 Task: Search one way flight ticket for 1 adult, 1 child, 1 infant in seat in premium economy from Flint: Bishop International Airport to Raleigh: Raleigh-durham International Airport on 8-5-2023. Choice of flights is JetBlue. Number of bags: 2 checked bags. Price is upto 81000. Outbound departure time preference is 16:15.
Action: Mouse moved to (312, 288)
Screenshot: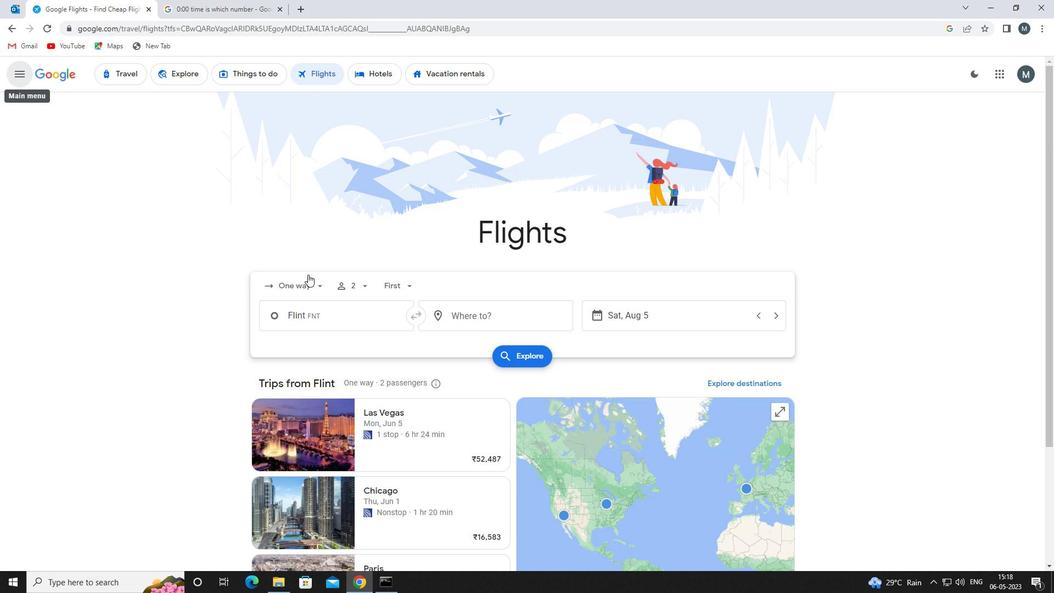 
Action: Mouse pressed left at (312, 288)
Screenshot: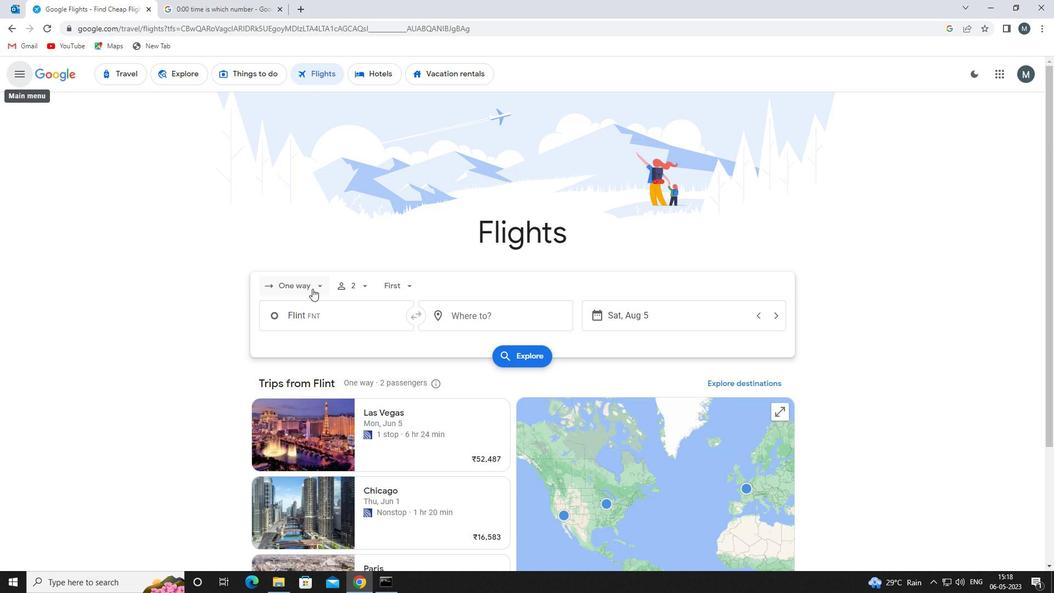 
Action: Mouse moved to (325, 336)
Screenshot: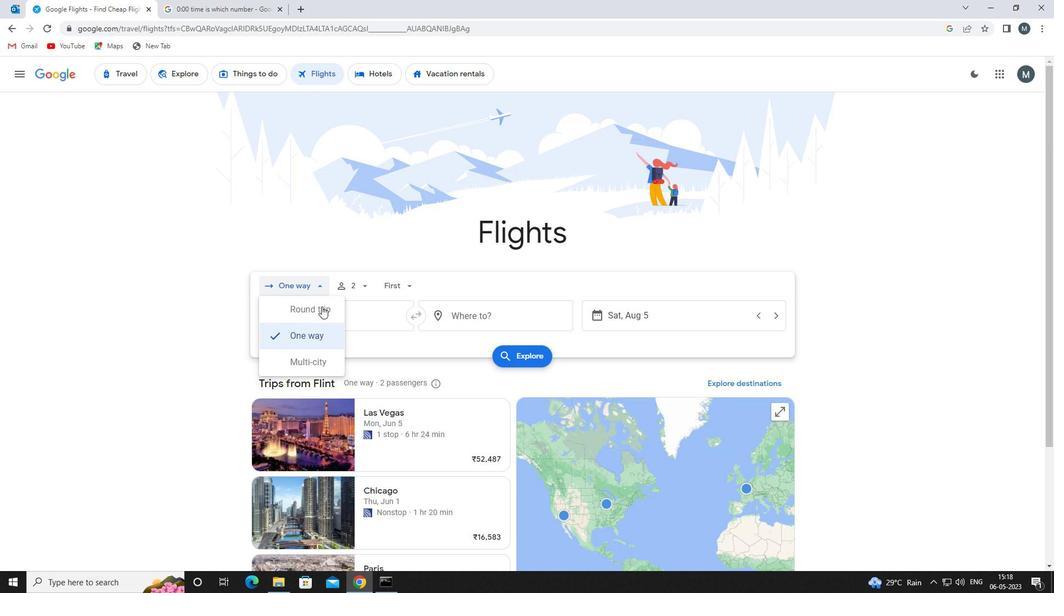
Action: Mouse pressed left at (325, 336)
Screenshot: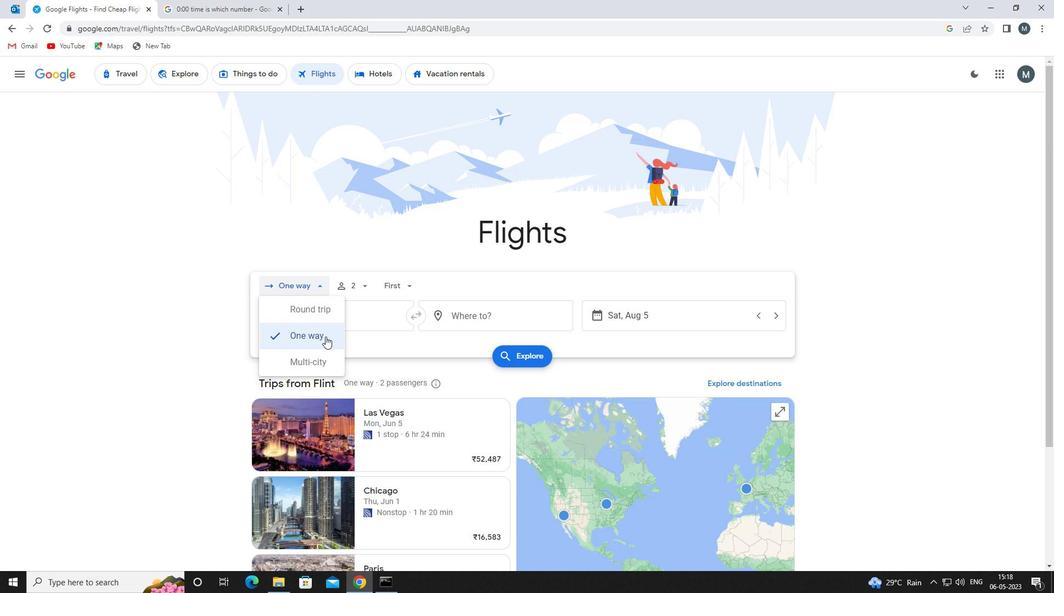 
Action: Mouse moved to (353, 286)
Screenshot: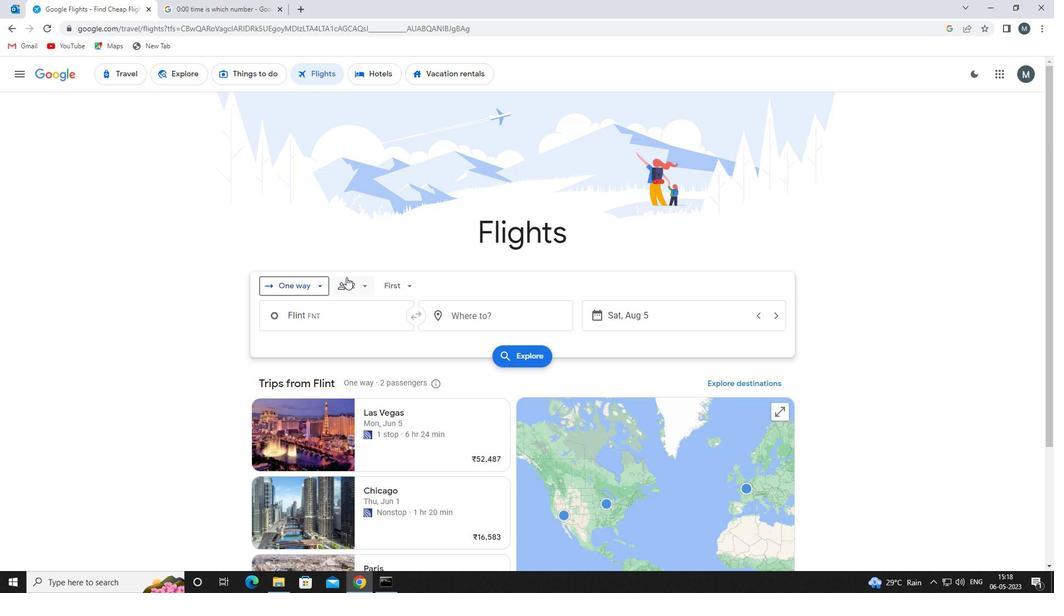 
Action: Mouse pressed left at (353, 286)
Screenshot: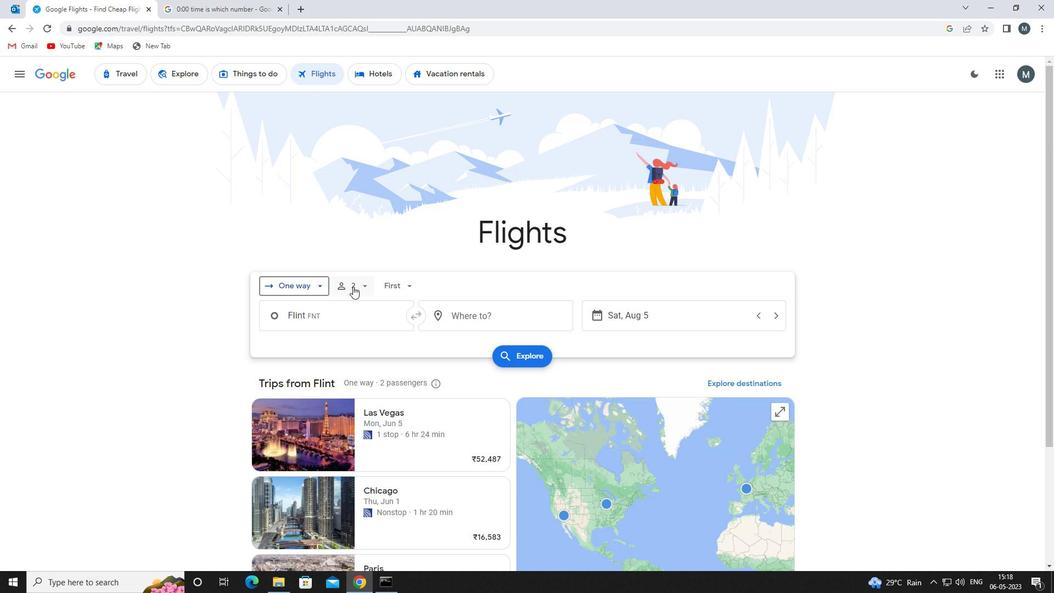 
Action: Mouse moved to (447, 343)
Screenshot: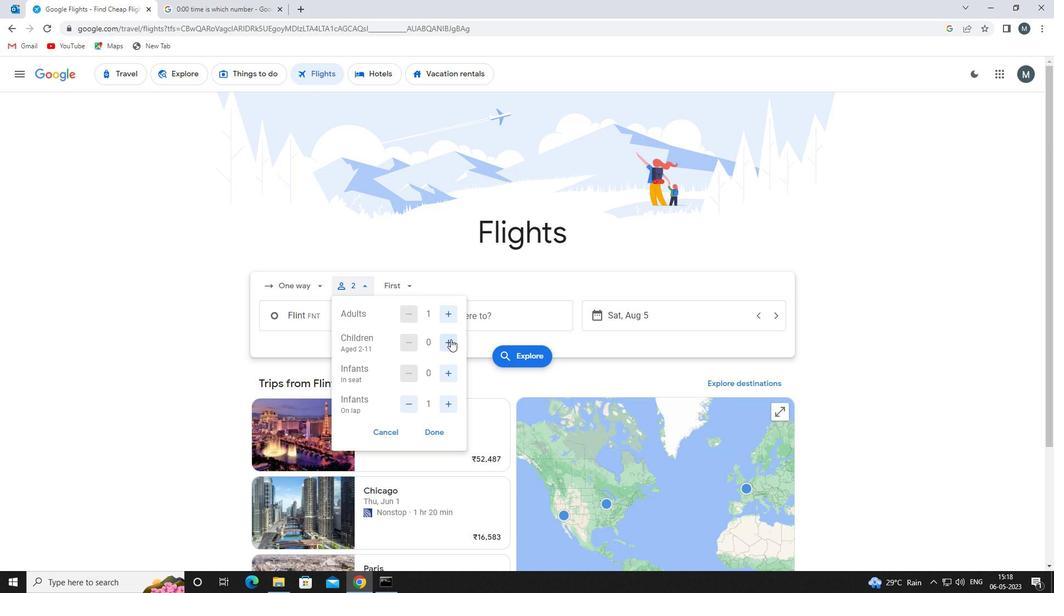 
Action: Mouse pressed left at (447, 343)
Screenshot: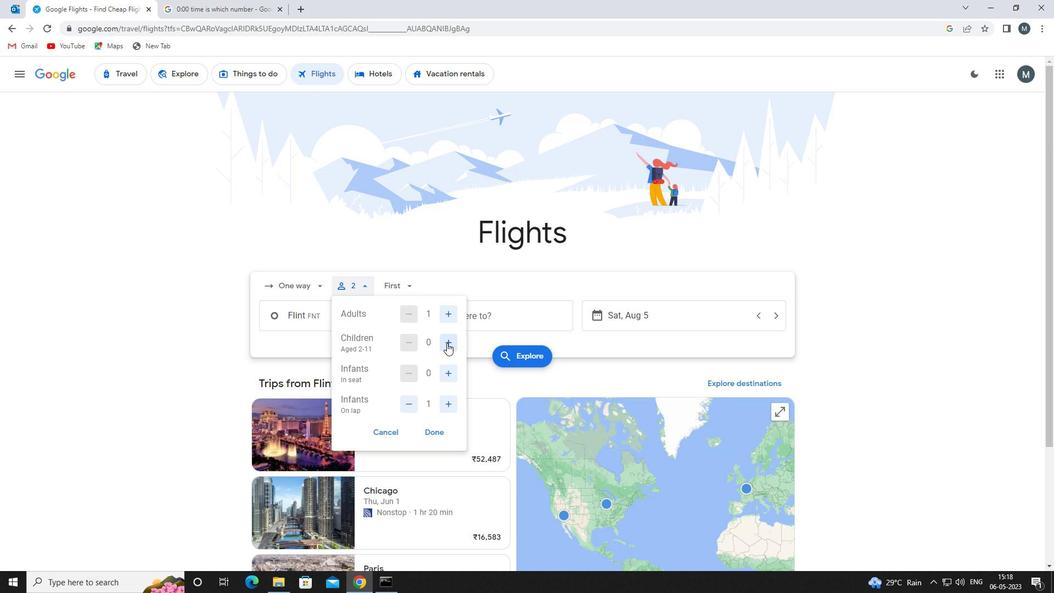 
Action: Mouse moved to (451, 371)
Screenshot: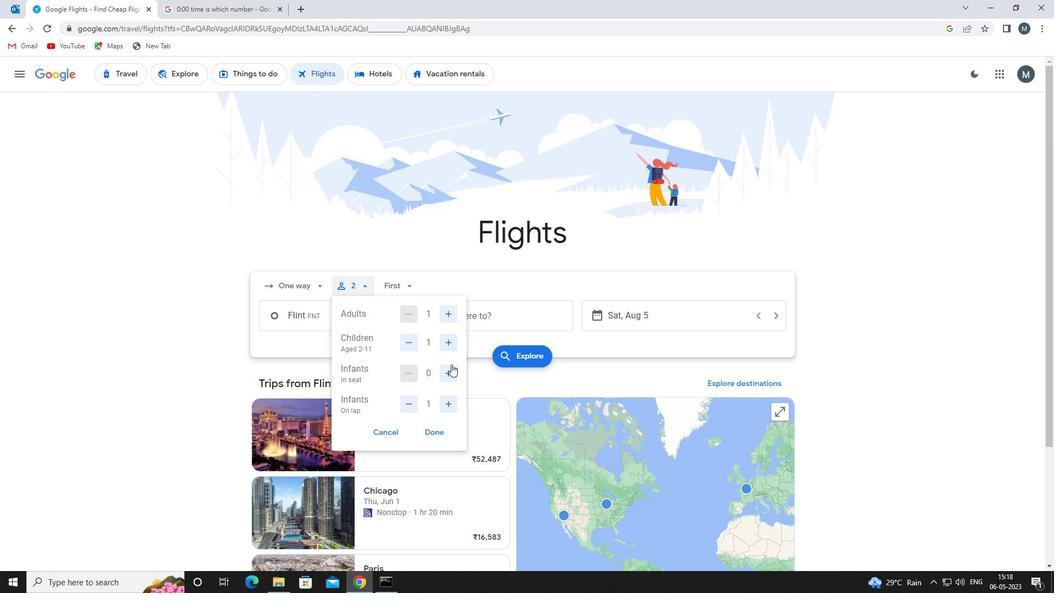 
Action: Mouse pressed left at (451, 371)
Screenshot: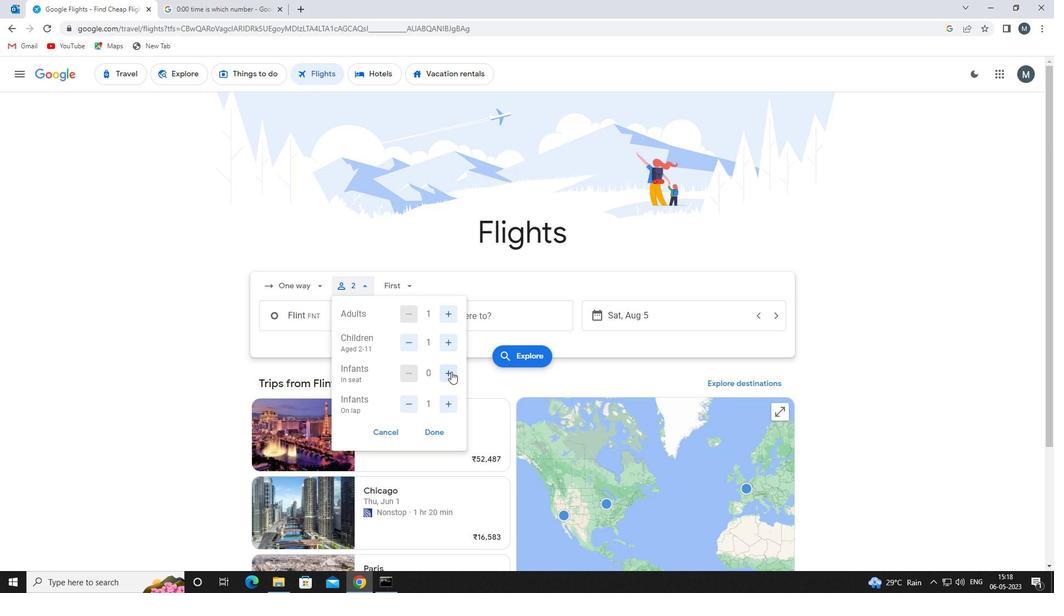 
Action: Mouse moved to (414, 403)
Screenshot: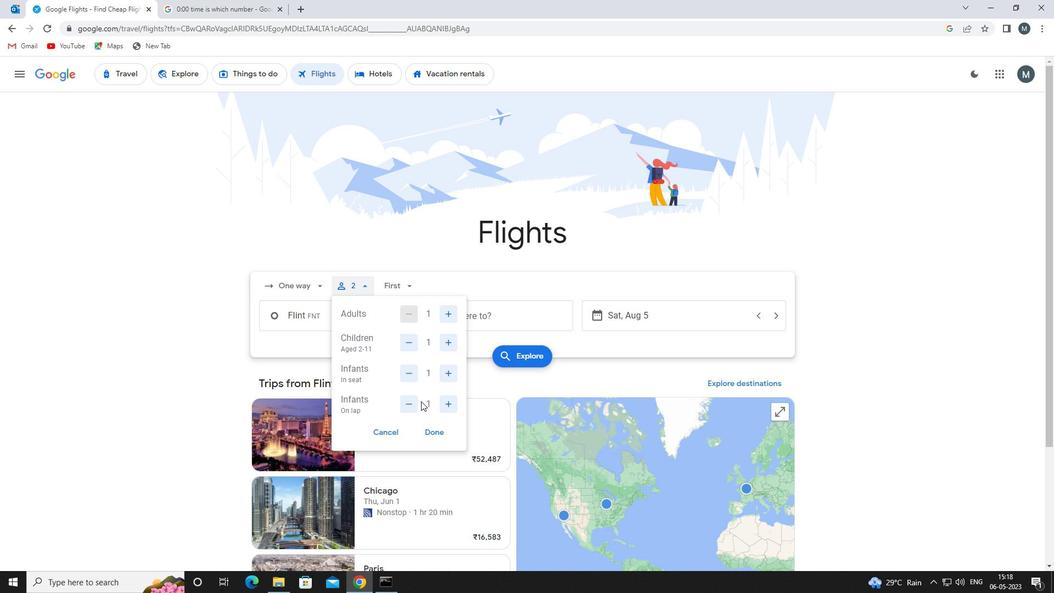
Action: Mouse pressed left at (414, 403)
Screenshot: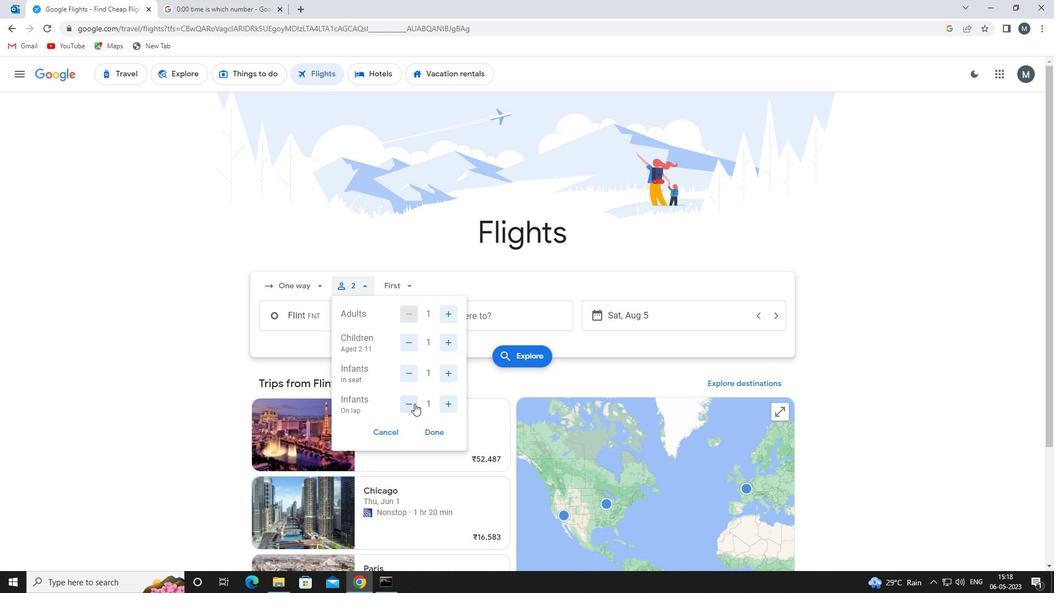 
Action: Mouse moved to (412, 406)
Screenshot: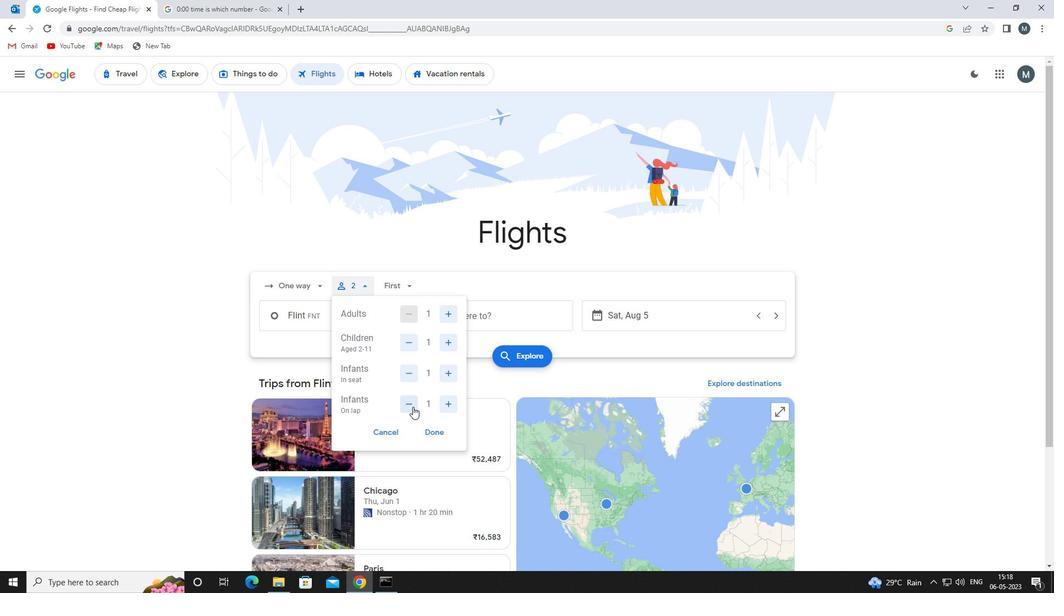 
Action: Mouse pressed left at (412, 406)
Screenshot: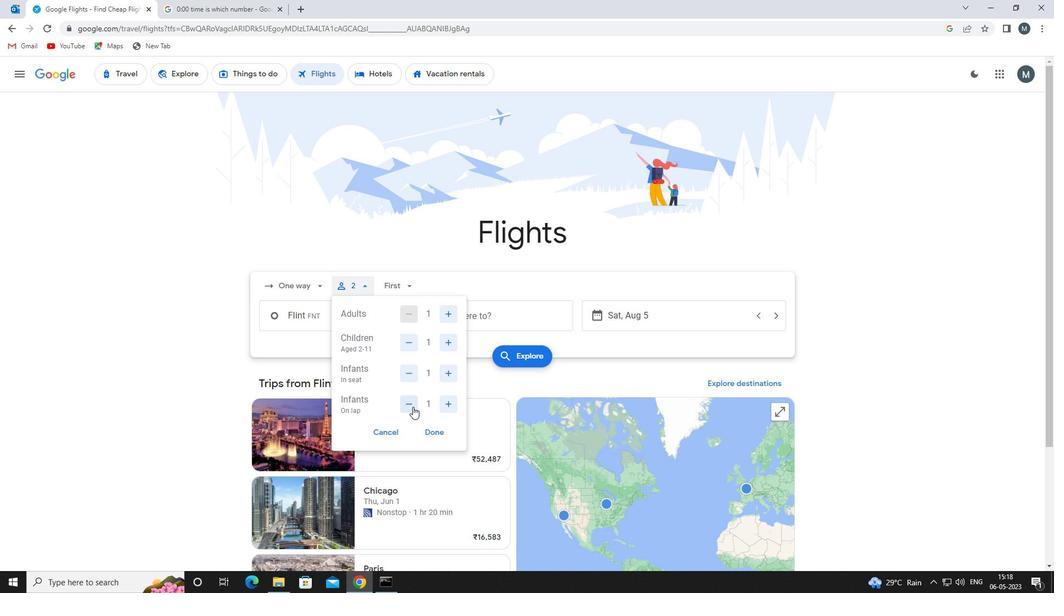 
Action: Mouse moved to (435, 426)
Screenshot: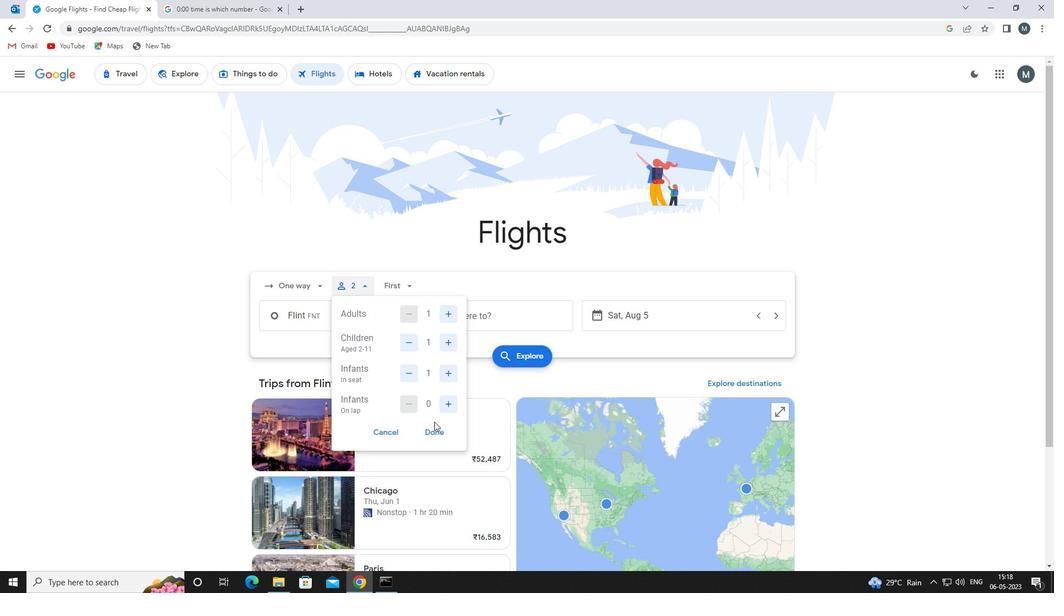 
Action: Mouse pressed left at (435, 426)
Screenshot: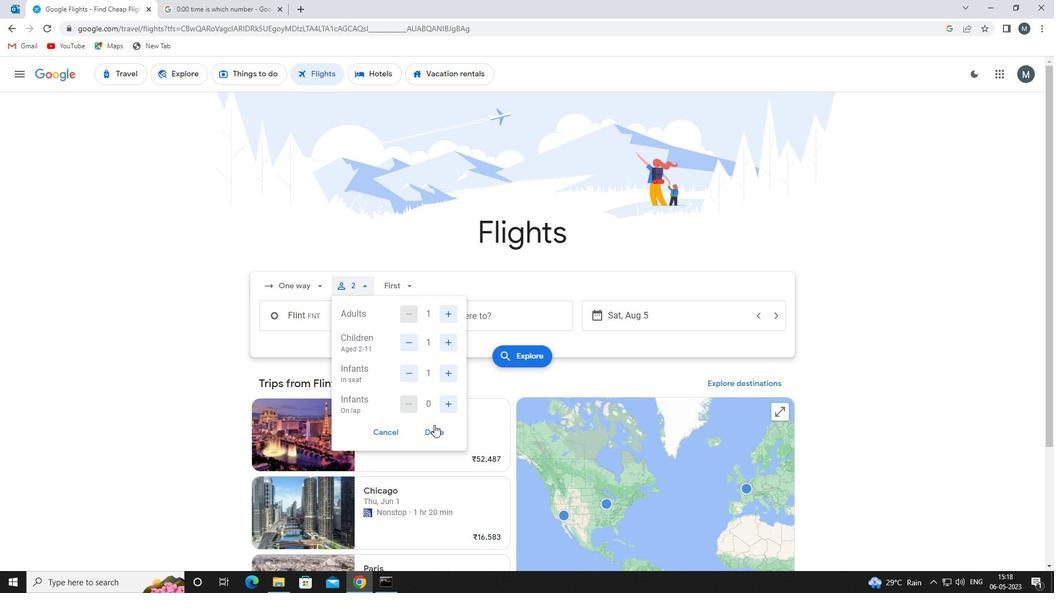 
Action: Mouse moved to (409, 288)
Screenshot: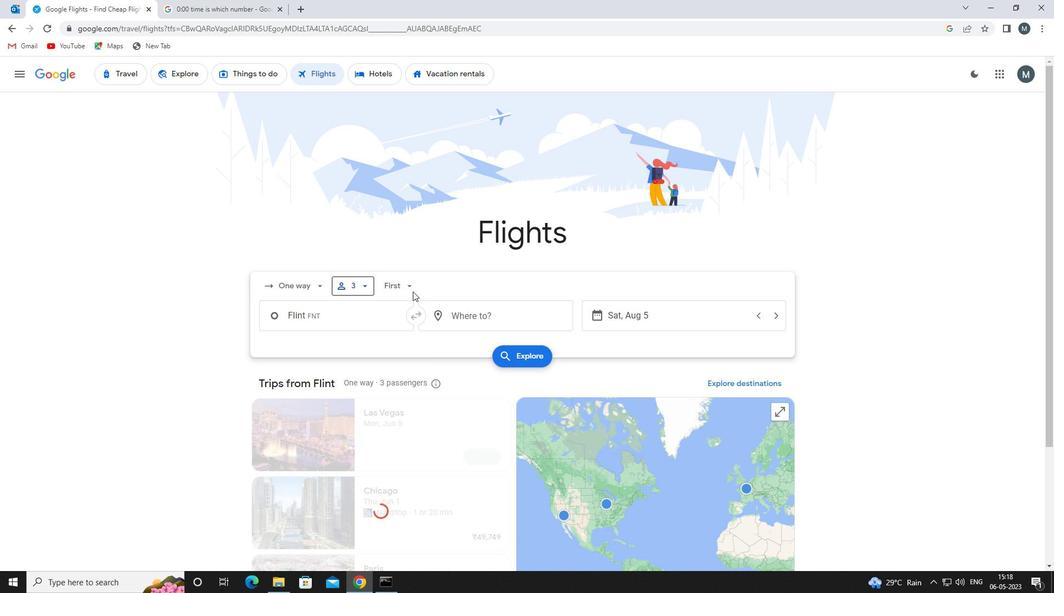 
Action: Mouse pressed left at (409, 288)
Screenshot: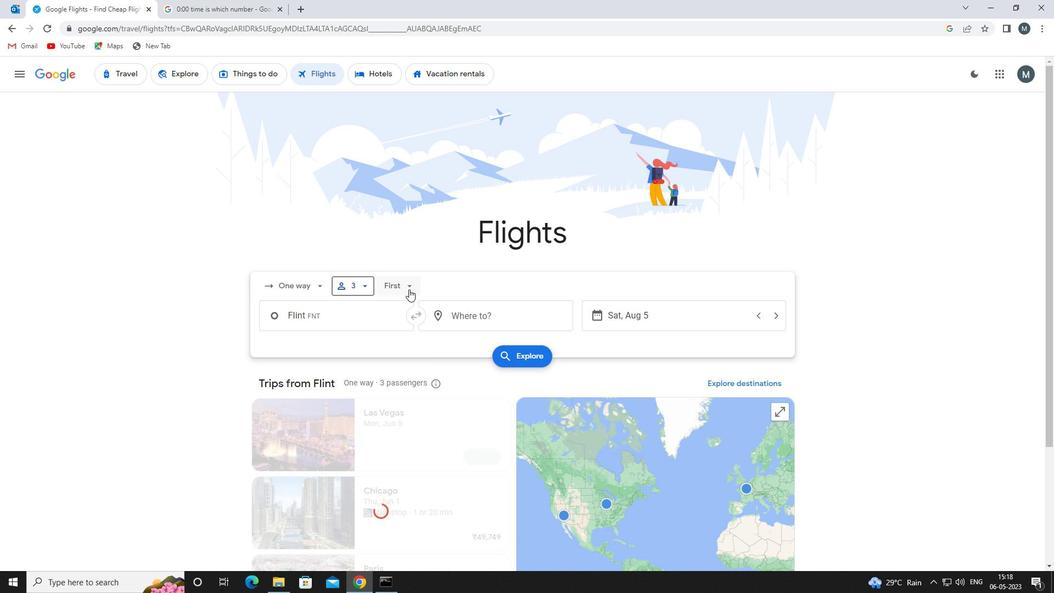 
Action: Mouse moved to (432, 335)
Screenshot: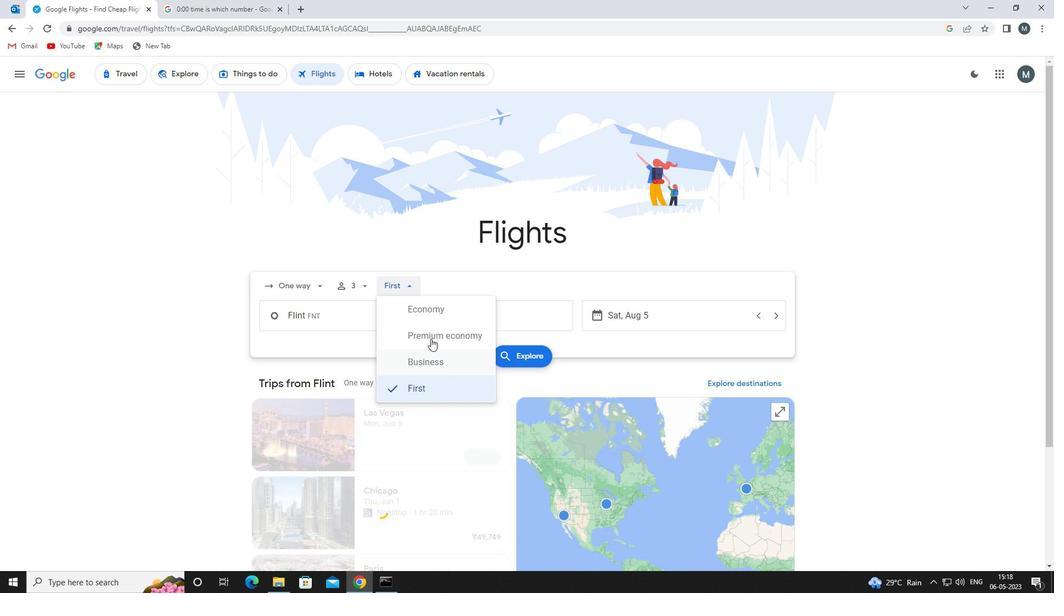 
Action: Mouse pressed left at (432, 335)
Screenshot: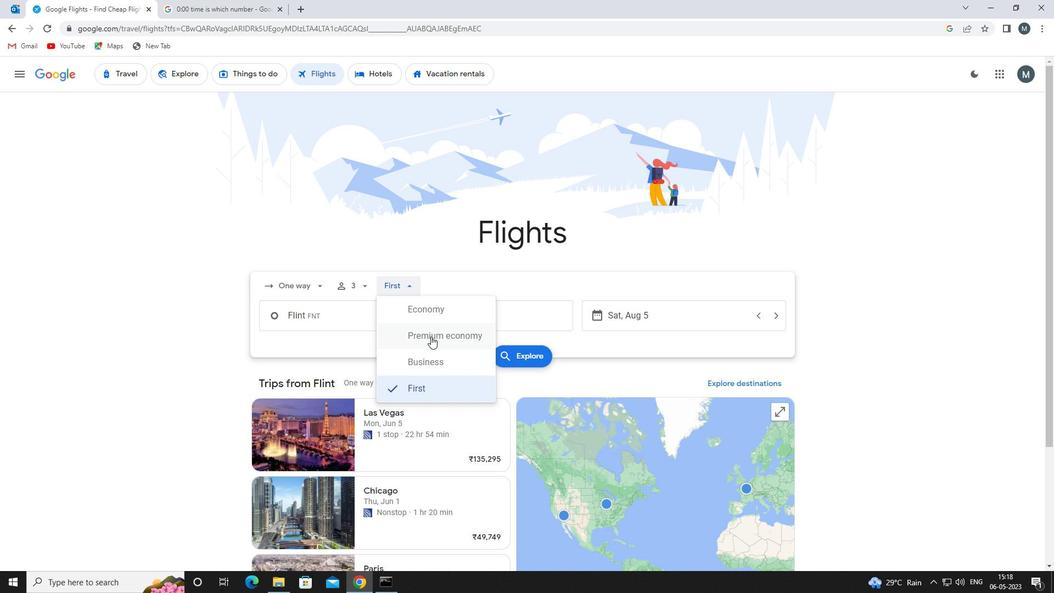 
Action: Mouse moved to (370, 322)
Screenshot: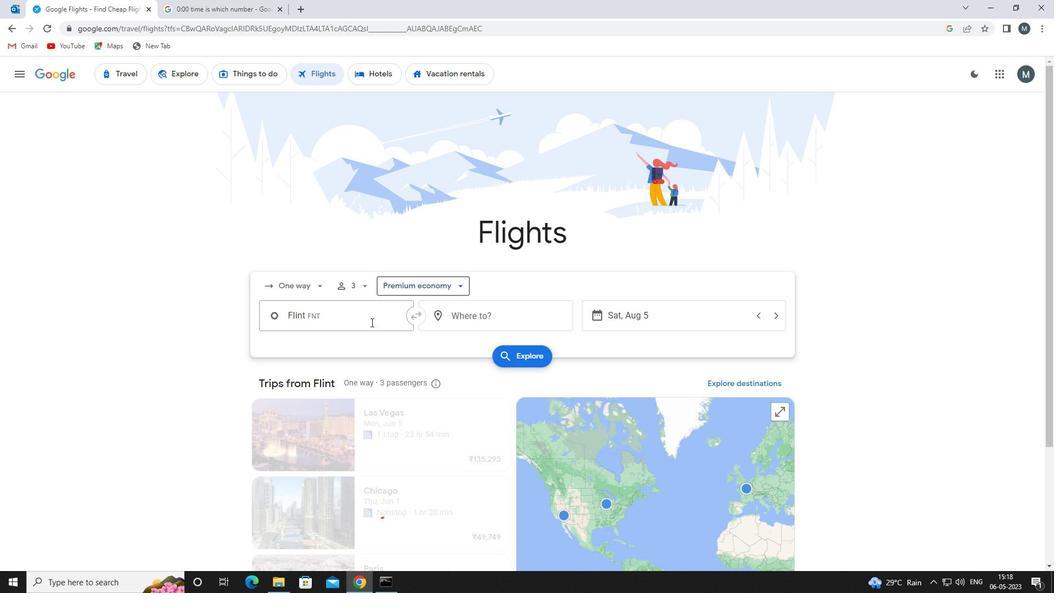 
Action: Mouse pressed left at (370, 322)
Screenshot: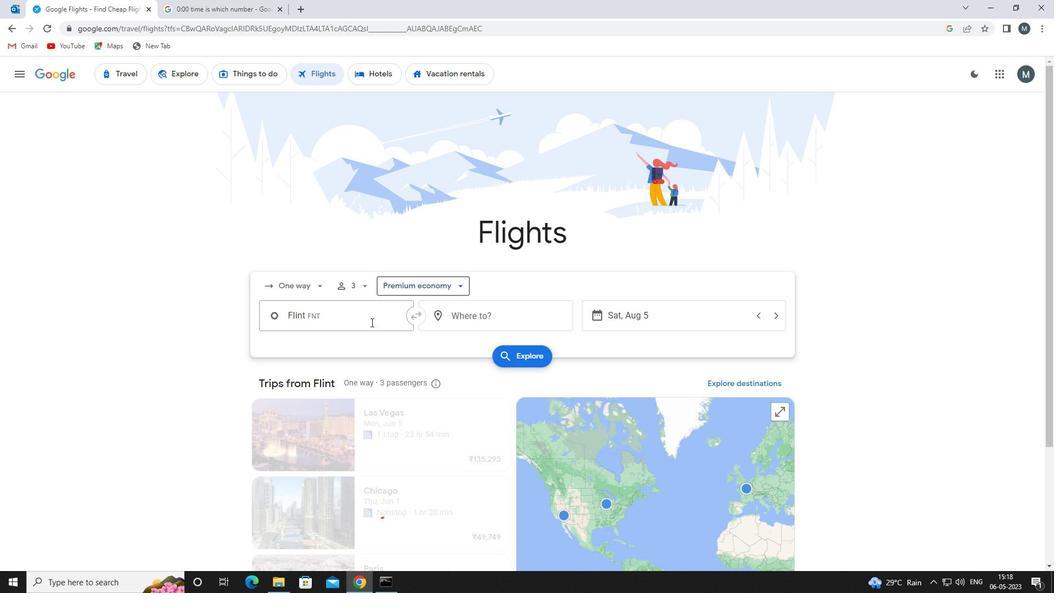 
Action: Mouse moved to (367, 321)
Screenshot: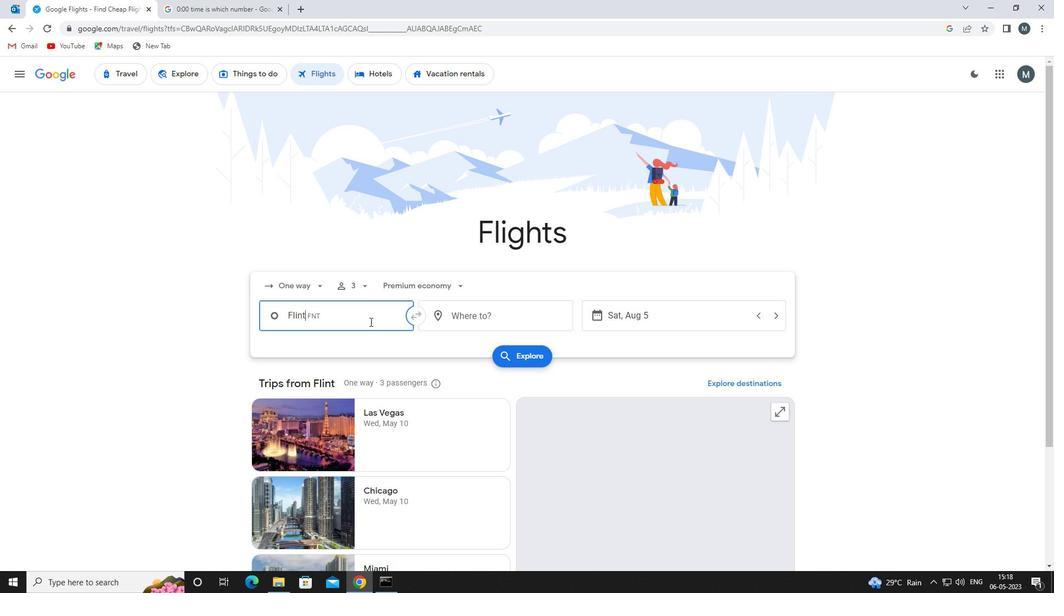 
Action: Key pressed bishop<Key.space>i
Screenshot: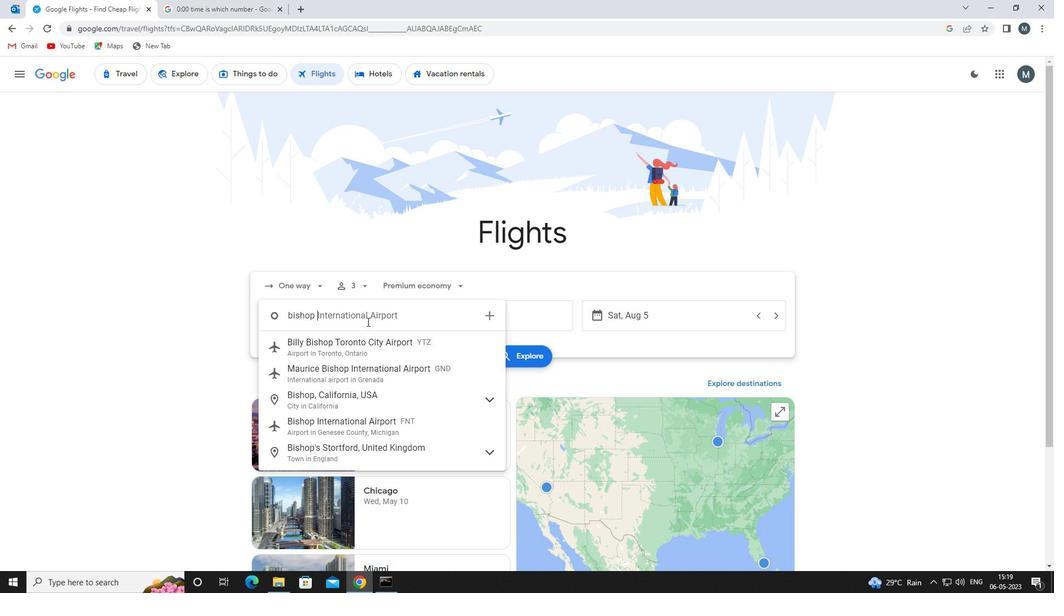 
Action: Mouse moved to (349, 371)
Screenshot: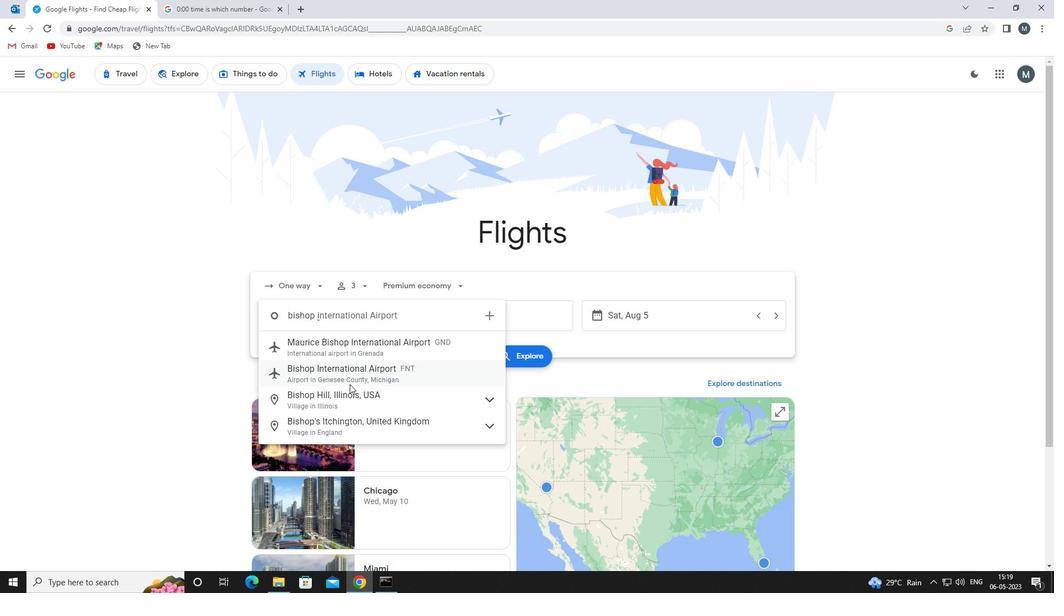 
Action: Mouse pressed left at (349, 371)
Screenshot: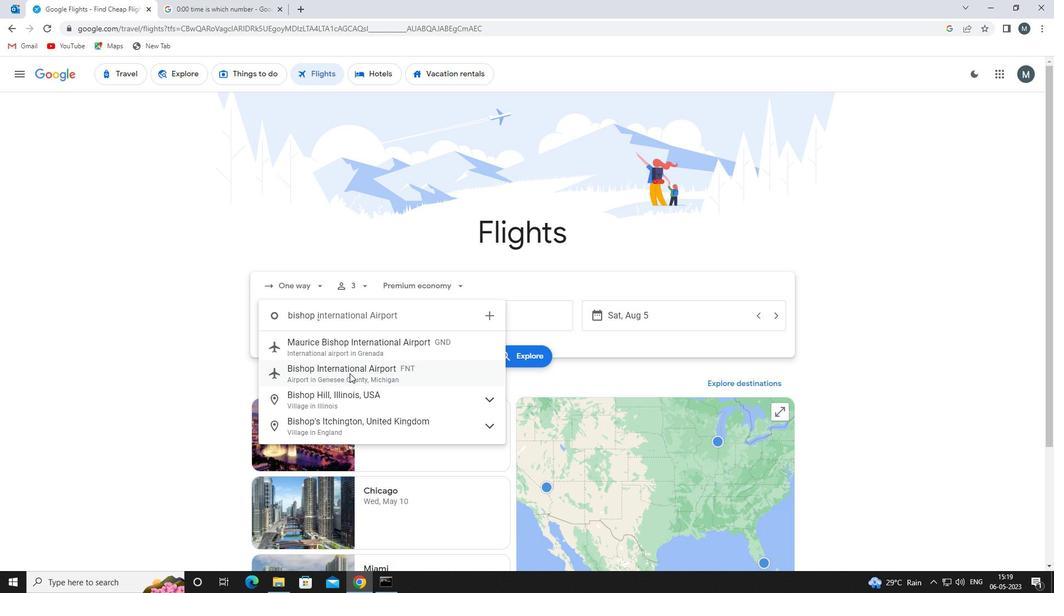 
Action: Mouse moved to (451, 318)
Screenshot: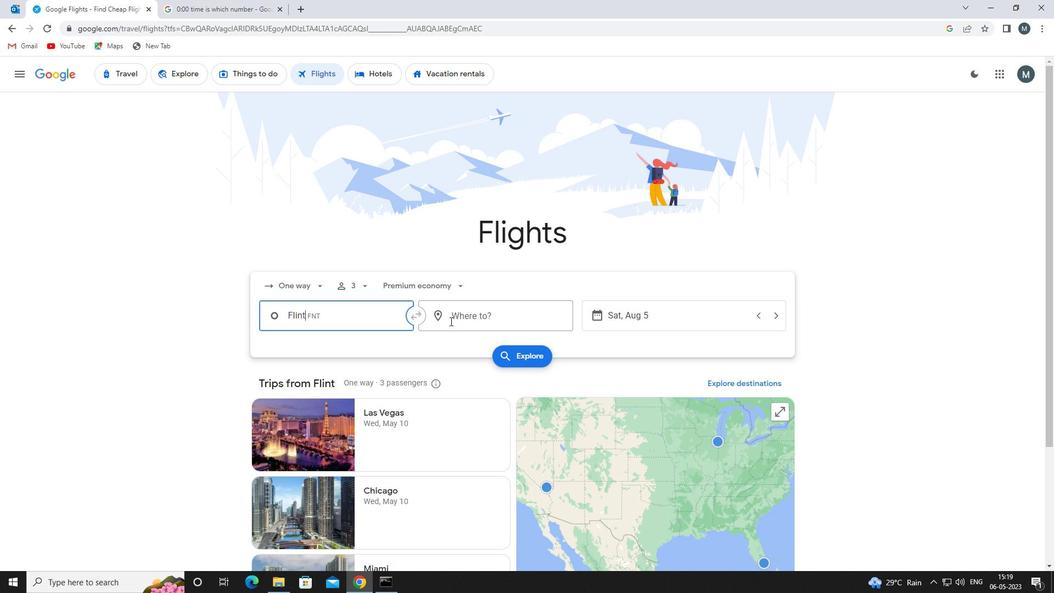 
Action: Mouse pressed left at (451, 318)
Screenshot: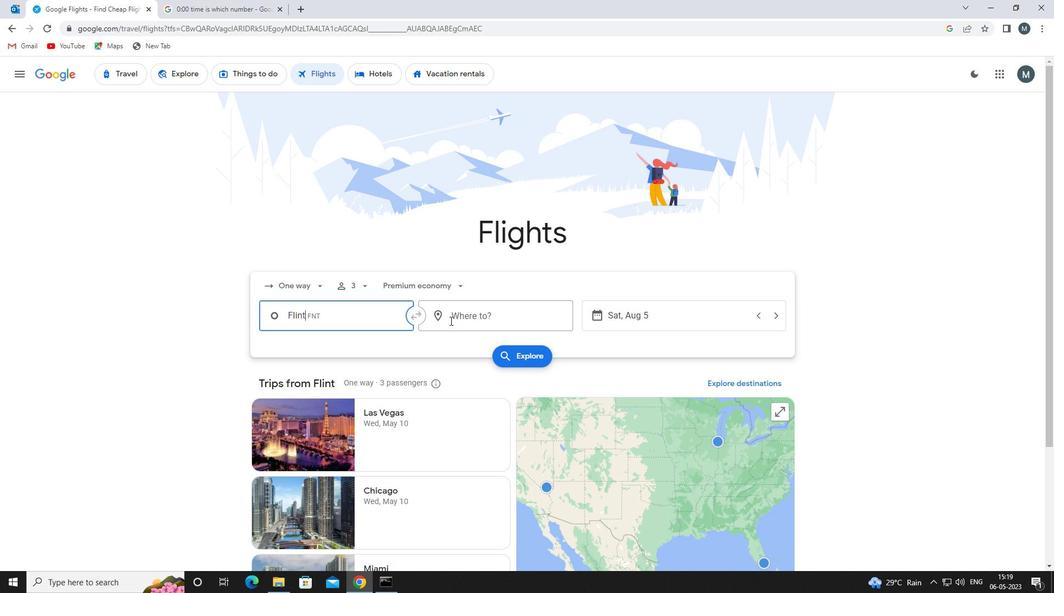 
Action: Mouse moved to (449, 316)
Screenshot: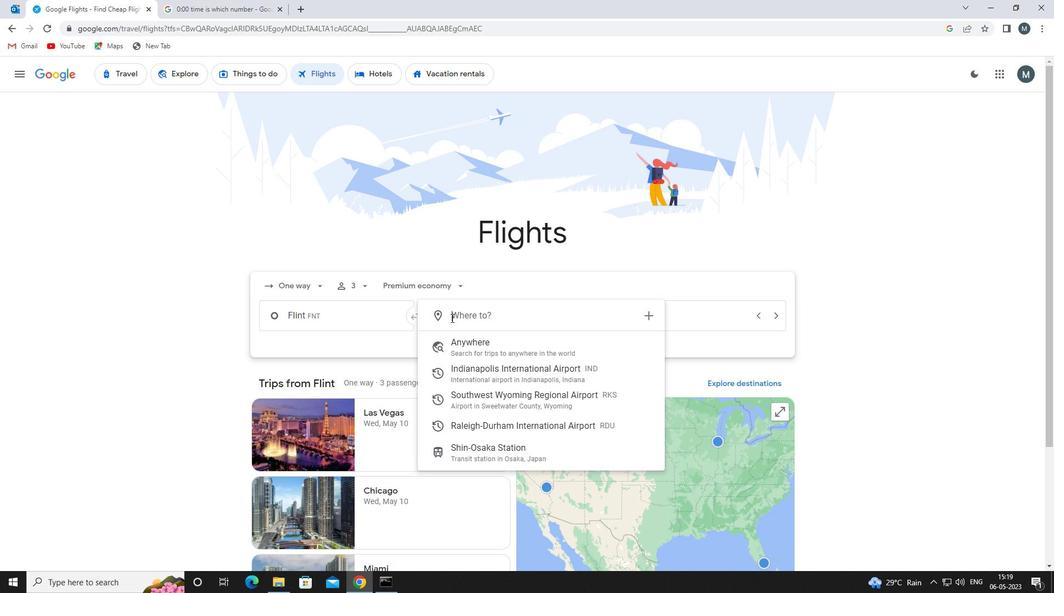 
Action: Key pressed raleigh<Key.space>d
Screenshot: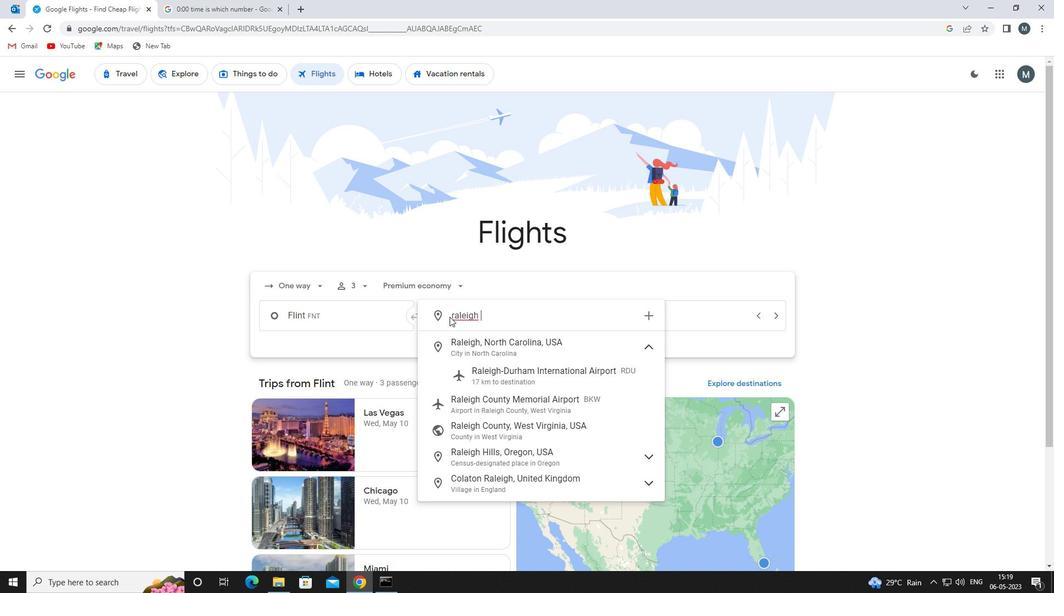 
Action: Mouse moved to (496, 345)
Screenshot: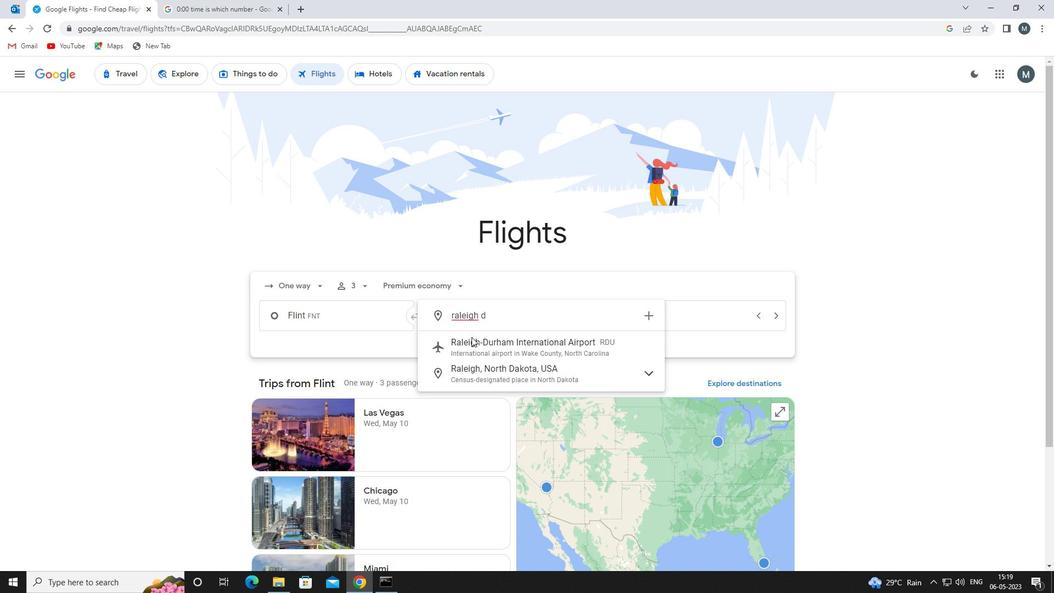 
Action: Mouse pressed left at (496, 345)
Screenshot: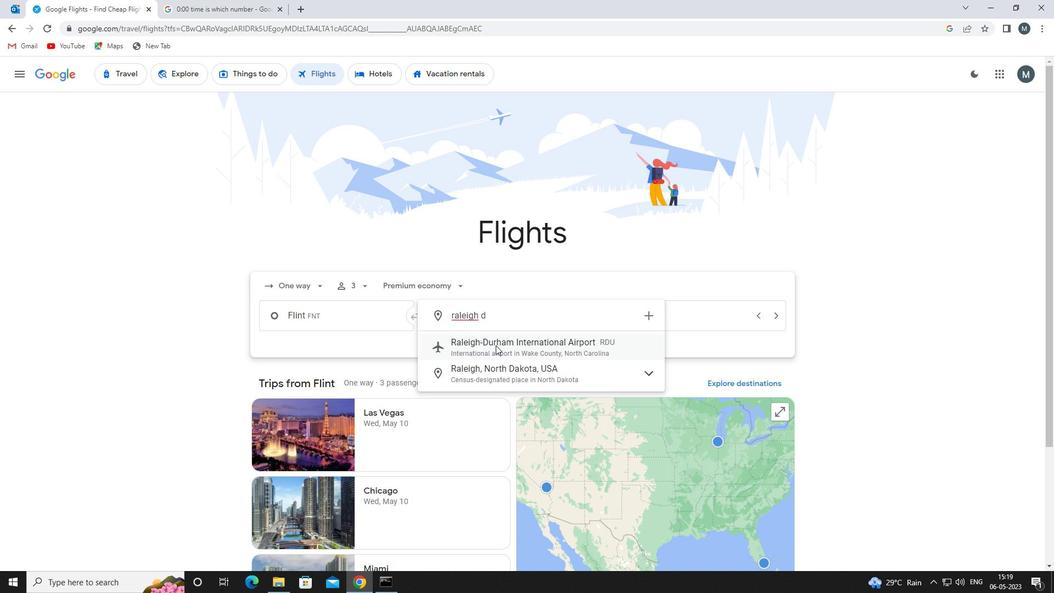 
Action: Mouse moved to (626, 315)
Screenshot: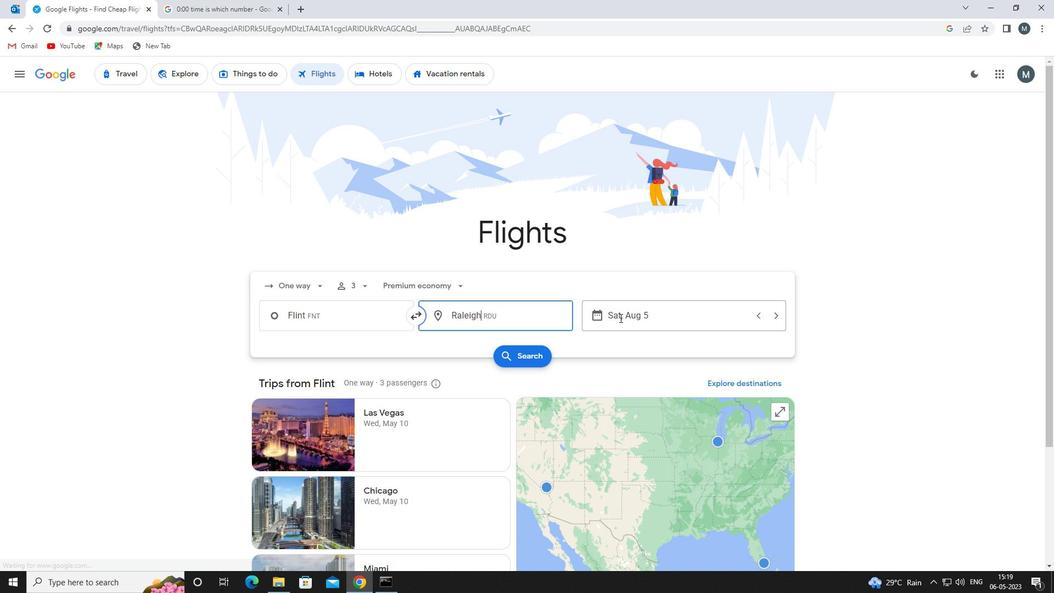 
Action: Mouse pressed left at (626, 315)
Screenshot: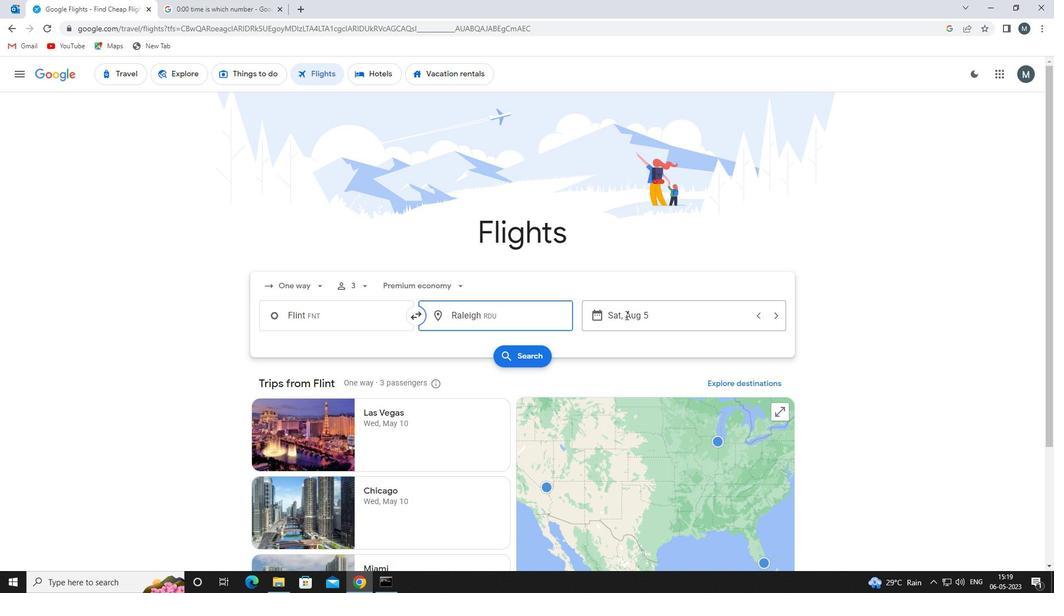 
Action: Mouse moved to (551, 371)
Screenshot: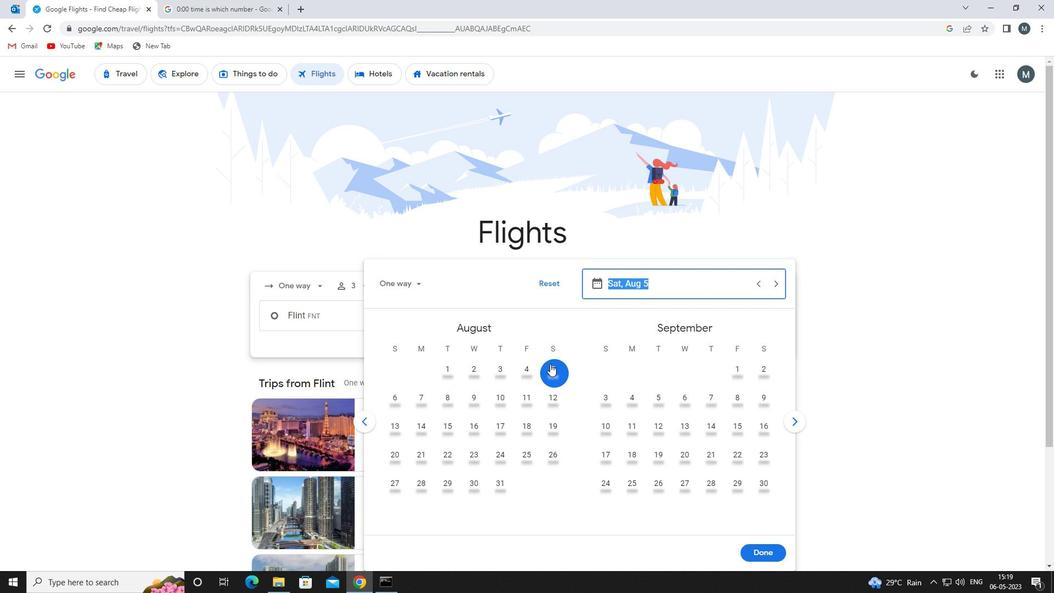 
Action: Mouse pressed left at (551, 371)
Screenshot: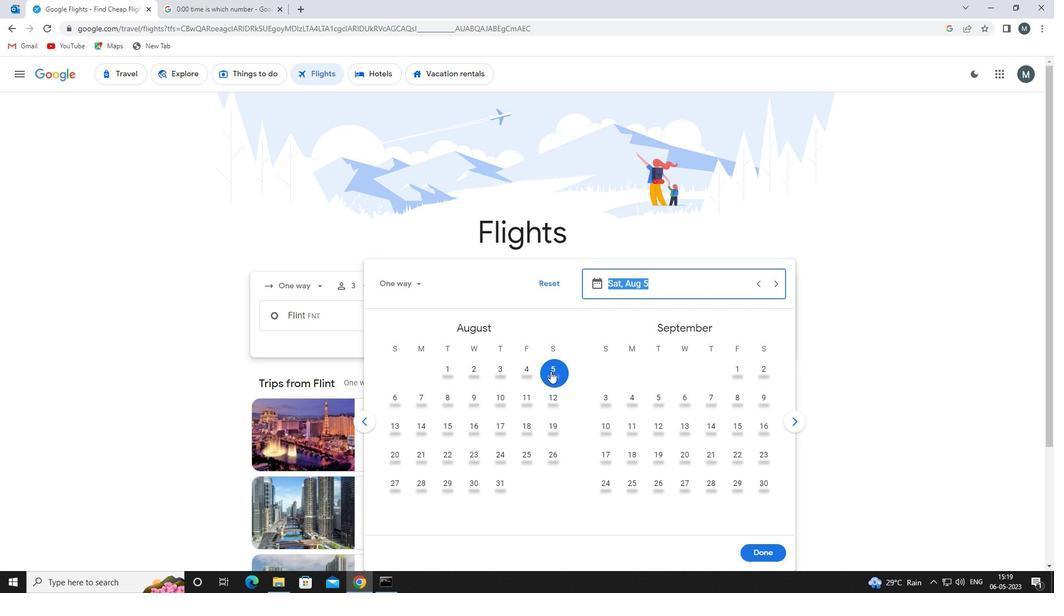 
Action: Mouse moved to (775, 551)
Screenshot: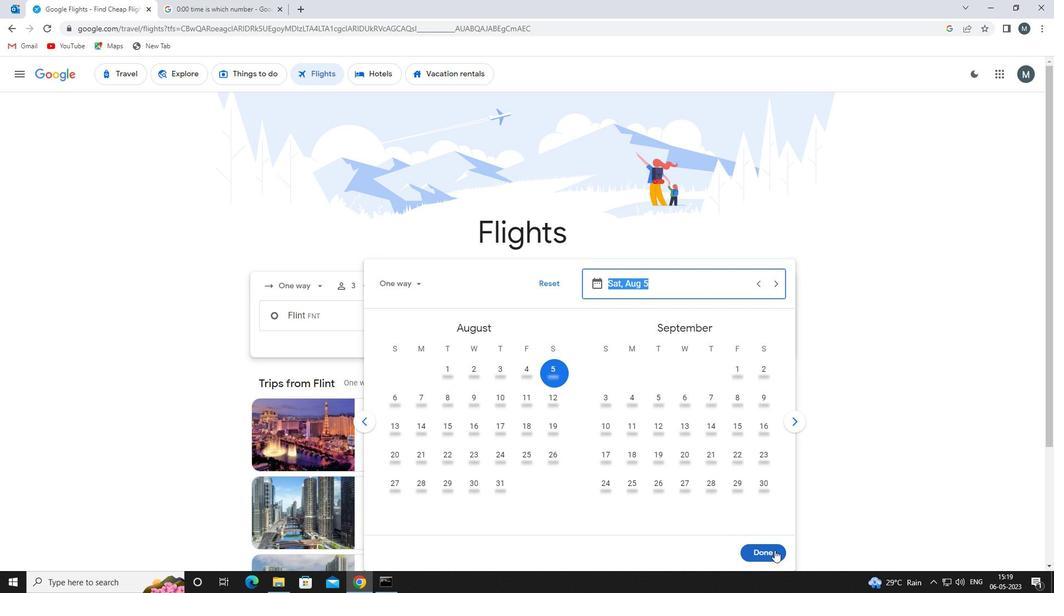 
Action: Mouse pressed left at (775, 551)
Screenshot: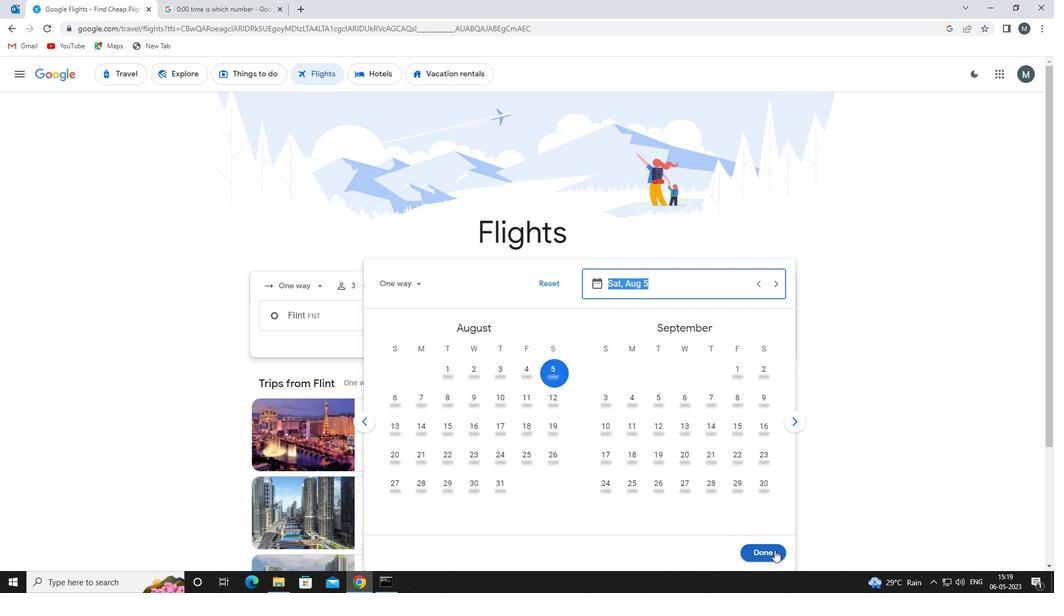 
Action: Mouse moved to (526, 361)
Screenshot: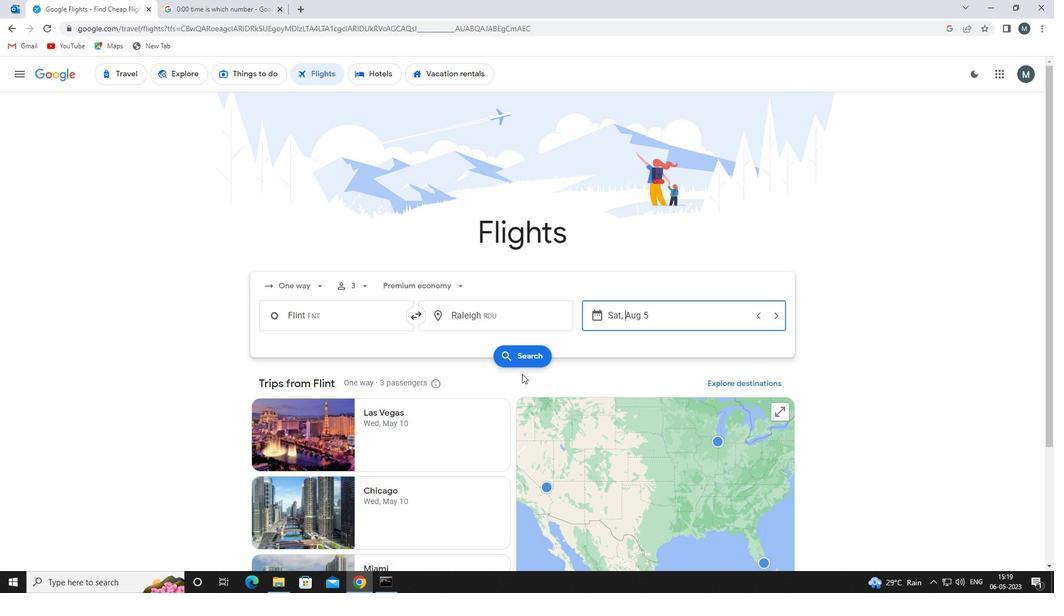 
Action: Mouse pressed left at (526, 361)
Screenshot: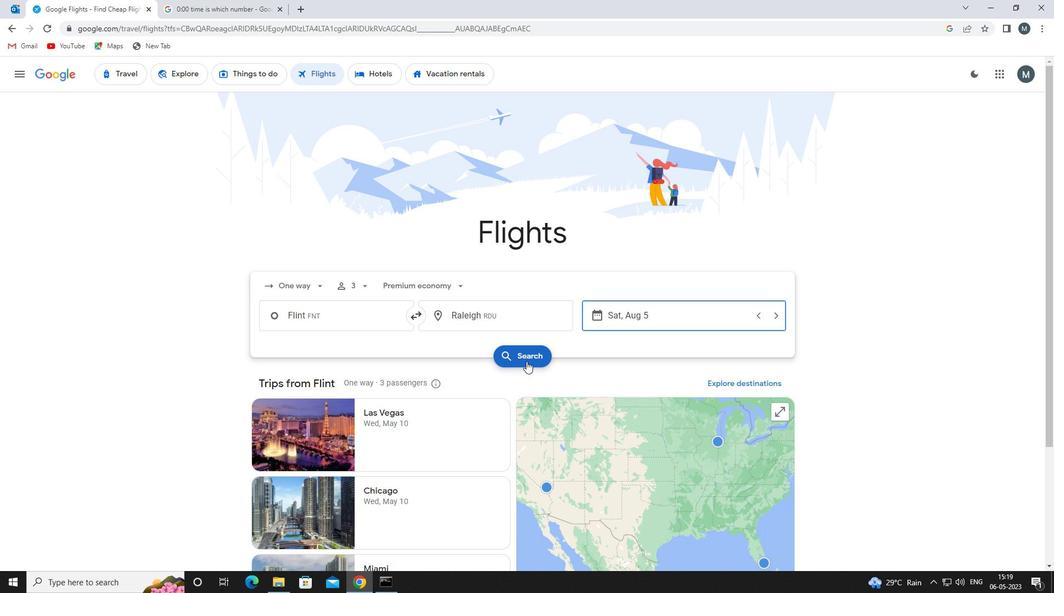 
Action: Mouse moved to (286, 176)
Screenshot: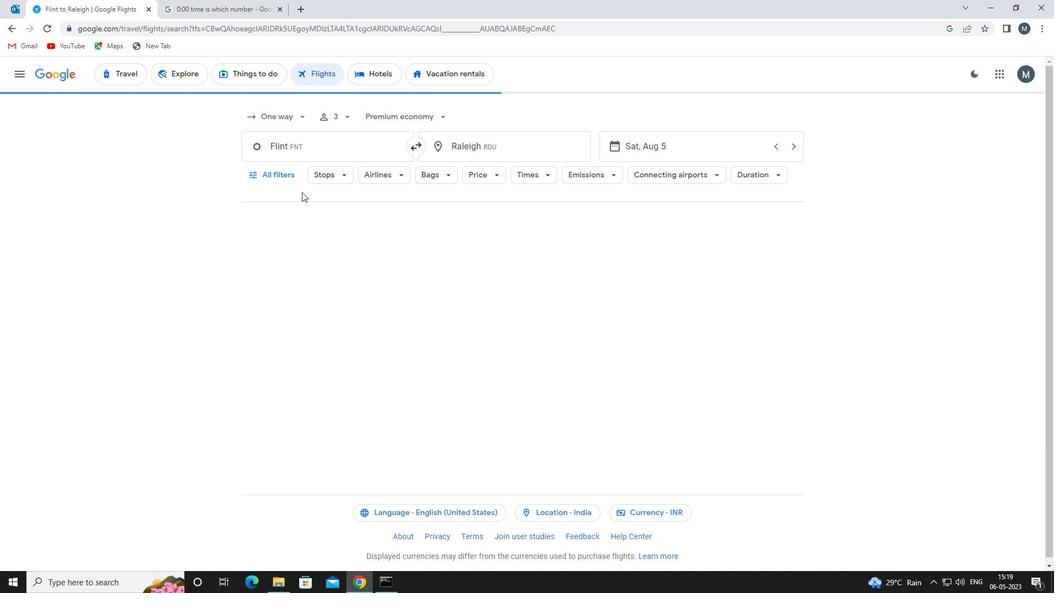 
Action: Mouse pressed left at (286, 176)
Screenshot: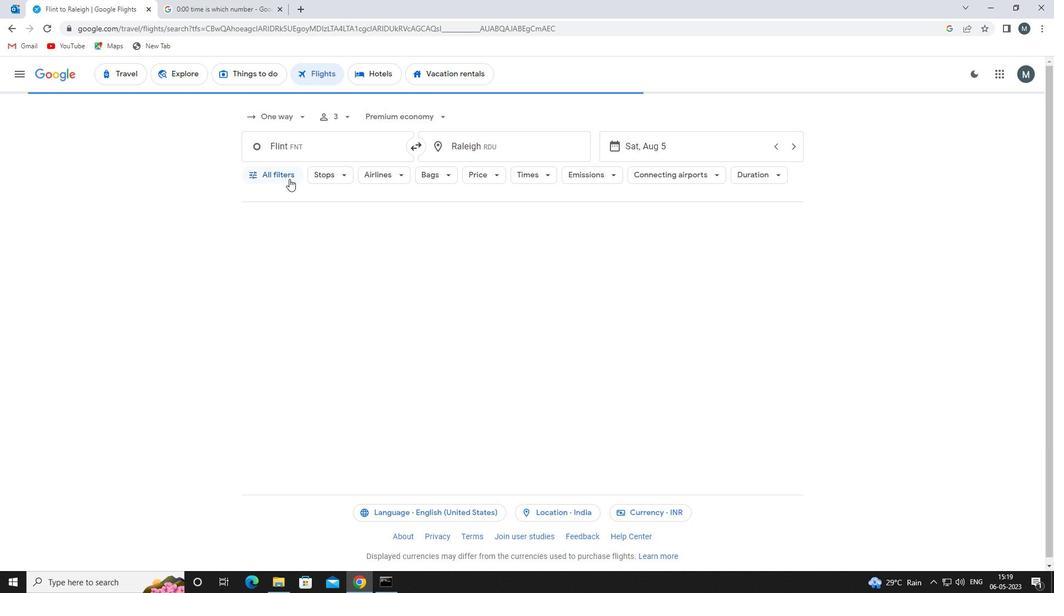 
Action: Mouse moved to (336, 285)
Screenshot: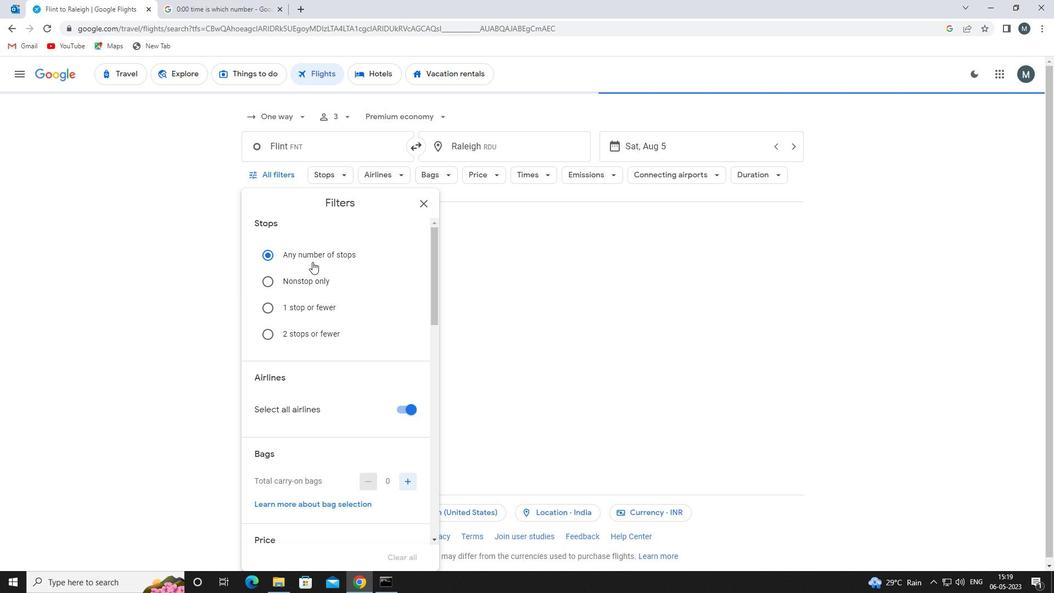 
Action: Mouse scrolled (336, 284) with delta (0, 0)
Screenshot: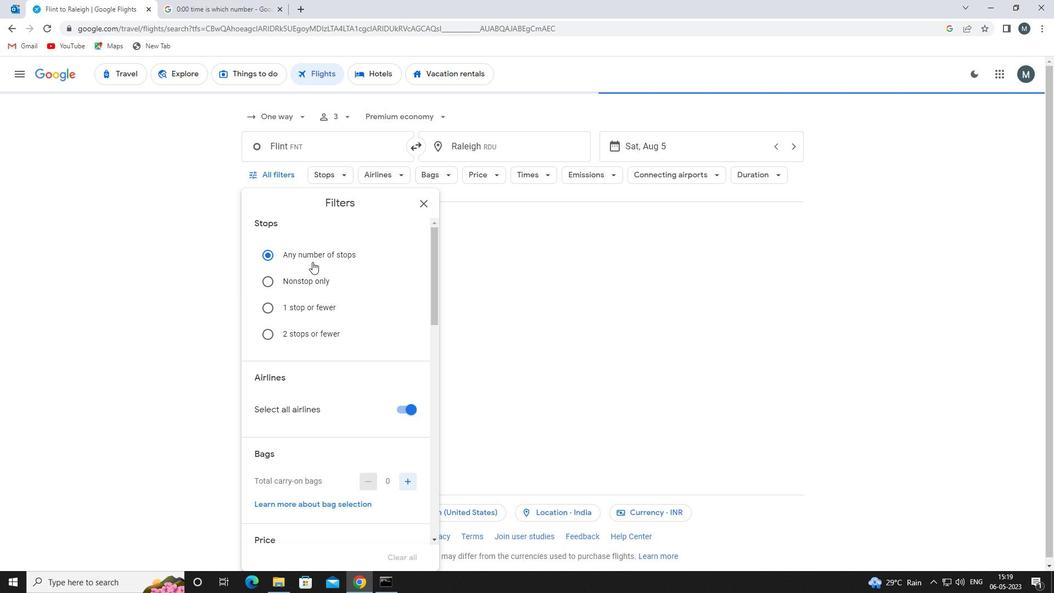 
Action: Mouse moved to (413, 349)
Screenshot: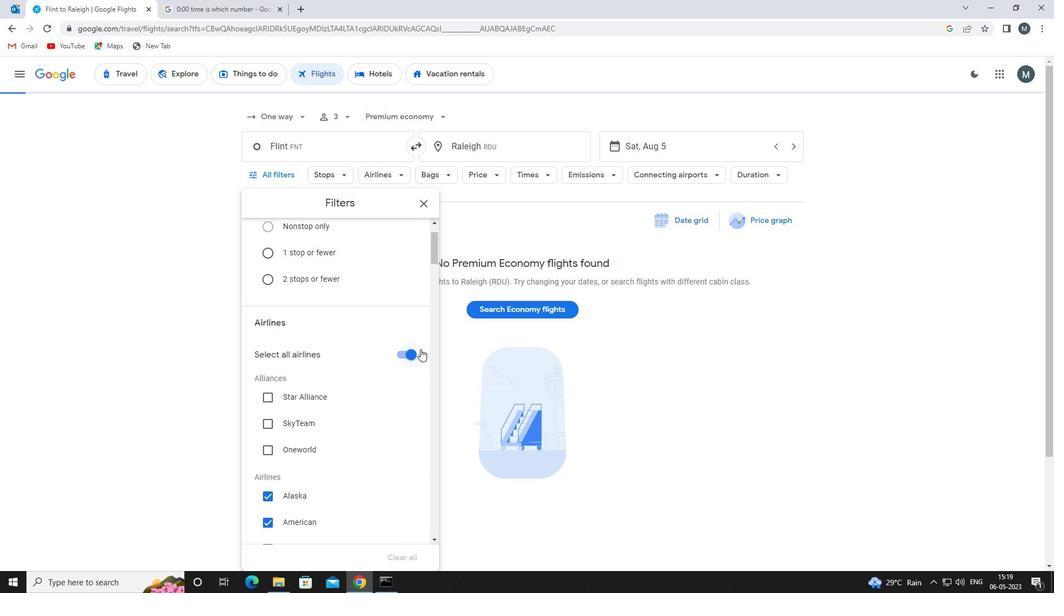 
Action: Mouse pressed left at (413, 349)
Screenshot: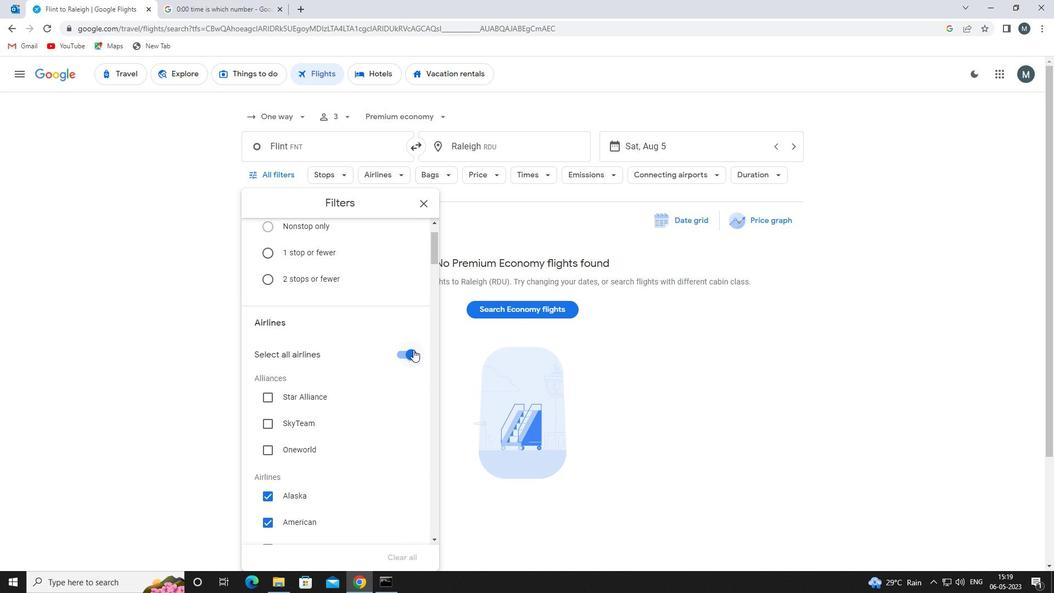 
Action: Mouse moved to (390, 344)
Screenshot: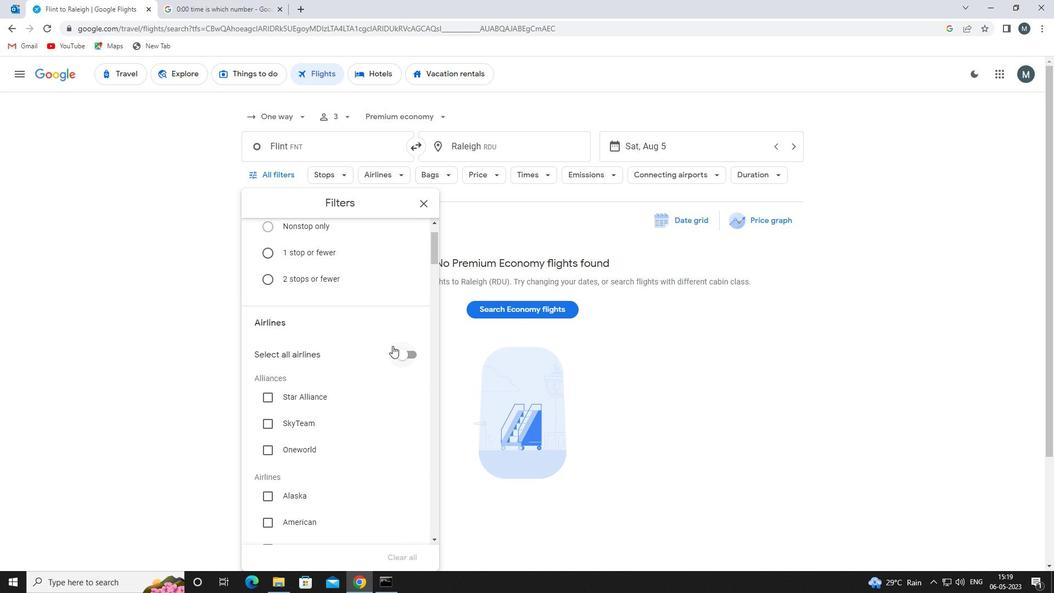 
Action: Mouse scrolled (390, 343) with delta (0, 0)
Screenshot: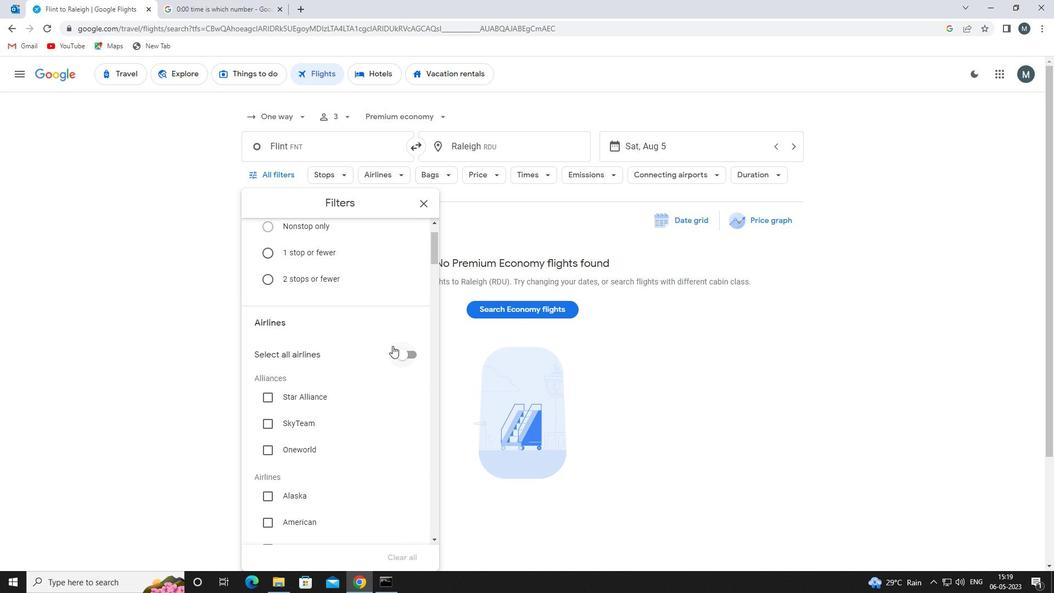 
Action: Mouse moved to (388, 344)
Screenshot: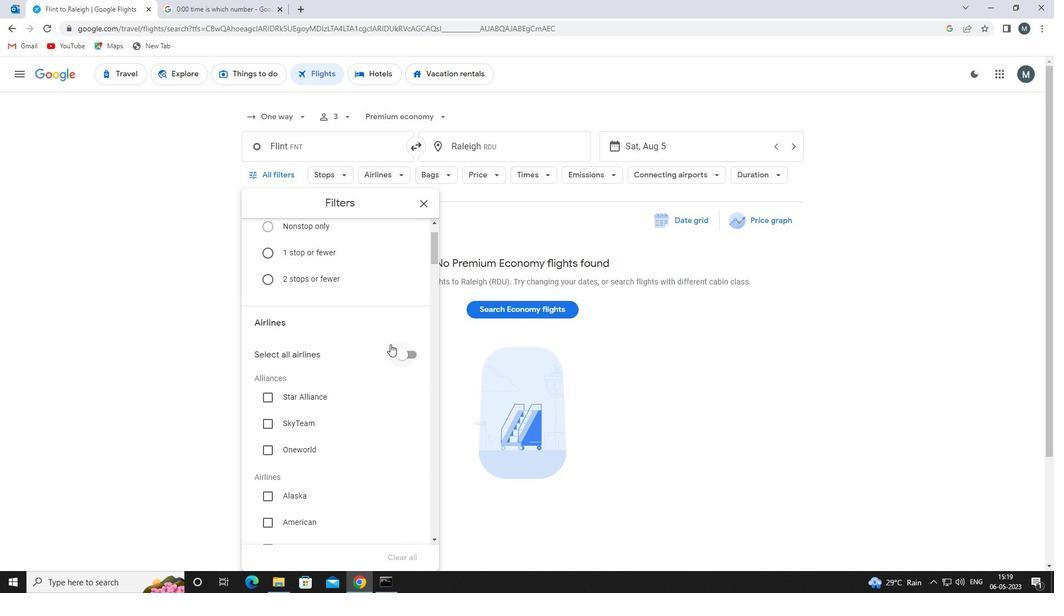 
Action: Mouse scrolled (388, 343) with delta (0, 0)
Screenshot: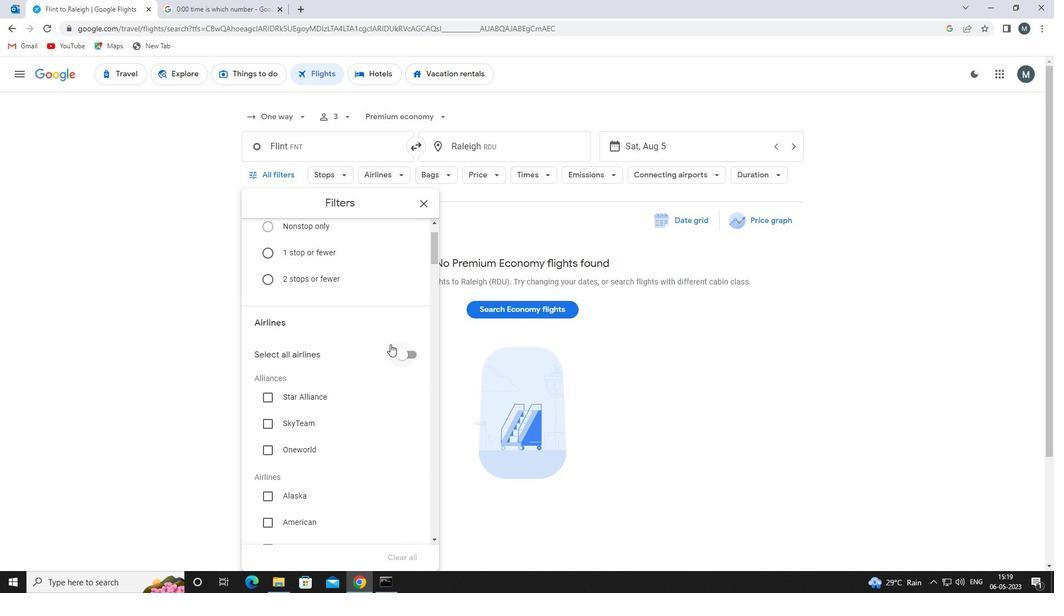 
Action: Mouse moved to (373, 348)
Screenshot: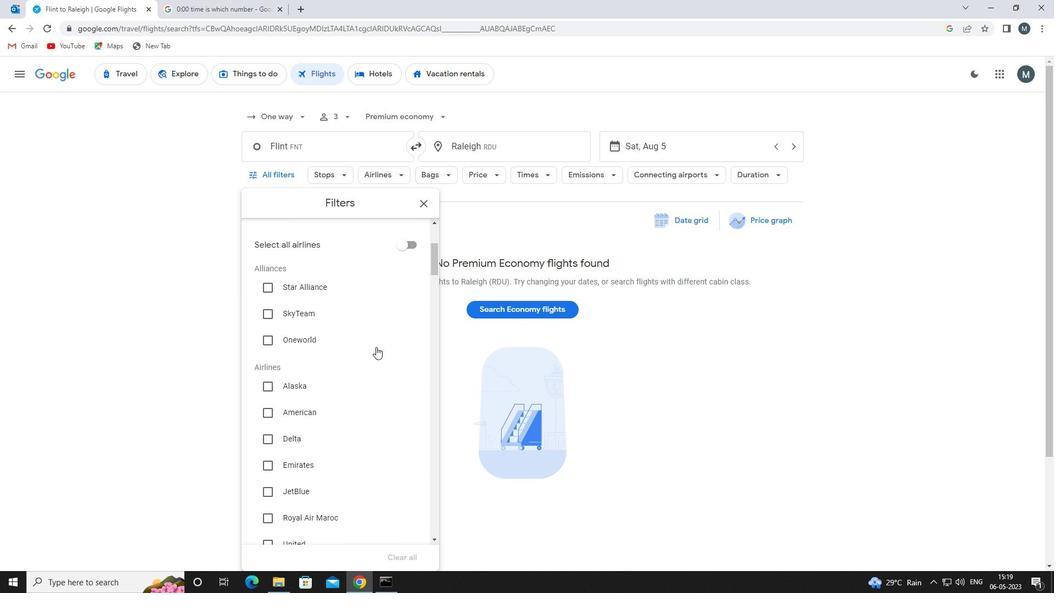 
Action: Mouse scrolled (373, 347) with delta (0, 0)
Screenshot: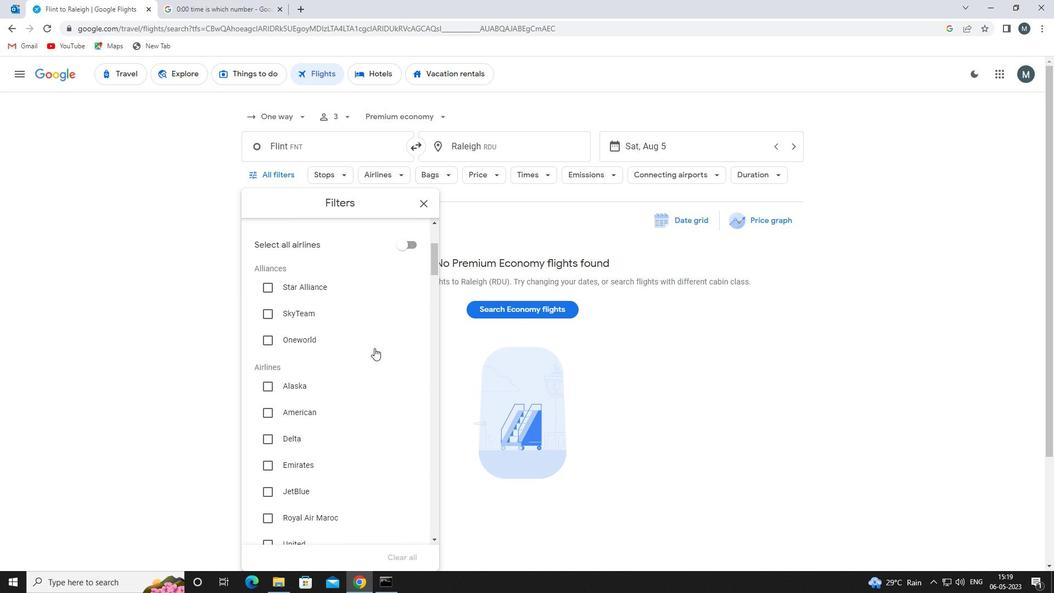 
Action: Mouse moved to (371, 350)
Screenshot: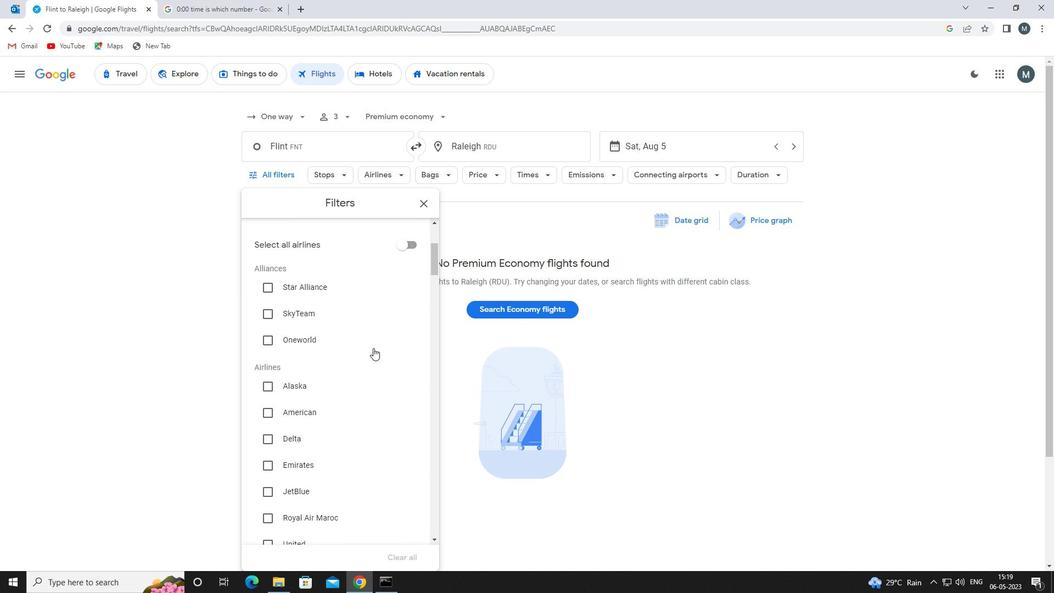 
Action: Mouse scrolled (371, 349) with delta (0, 0)
Screenshot: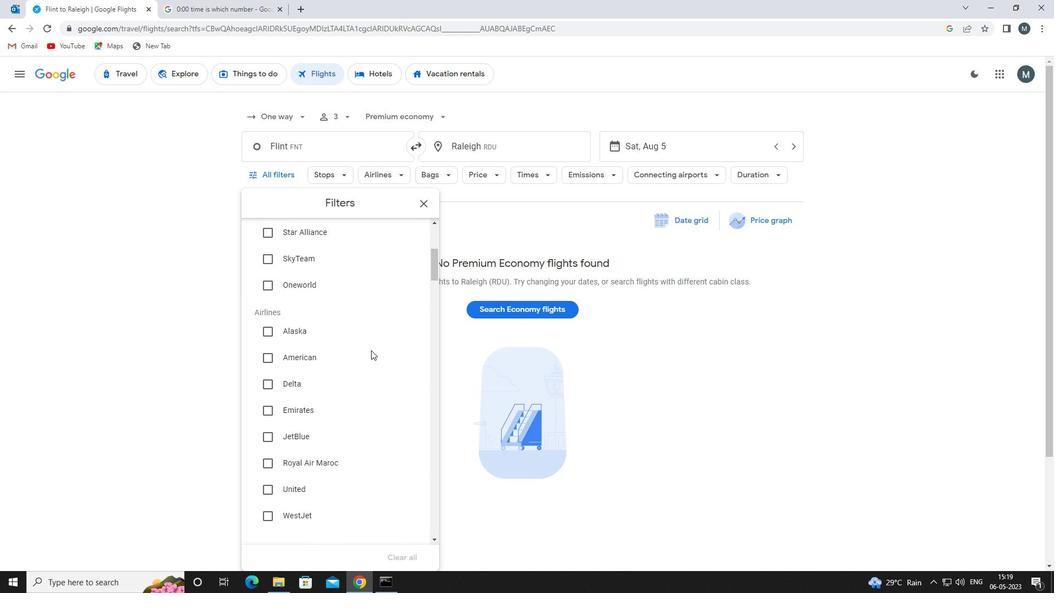 
Action: Mouse moved to (315, 387)
Screenshot: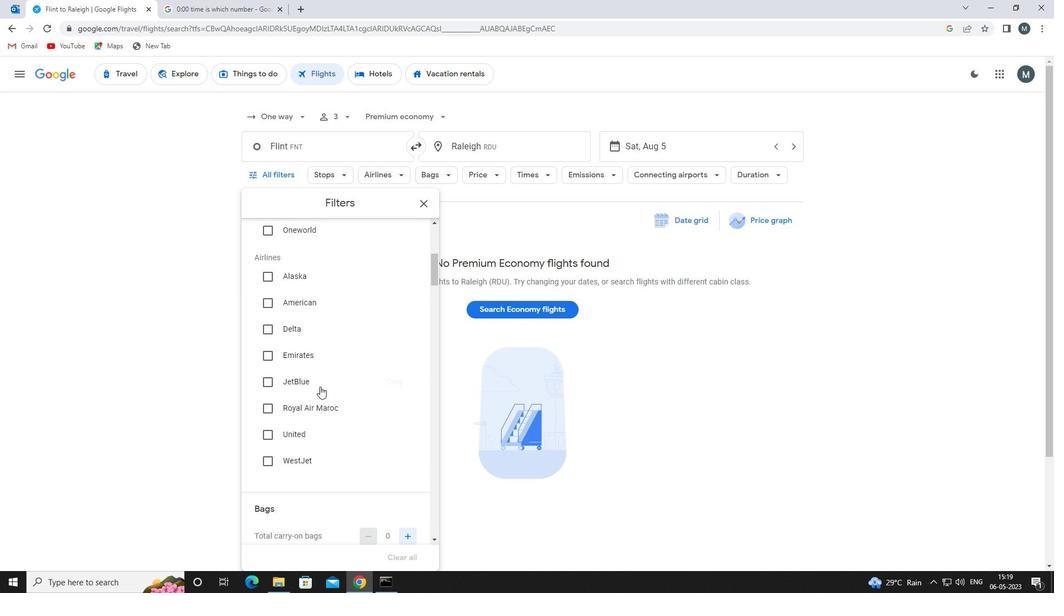 
Action: Mouse pressed left at (315, 387)
Screenshot: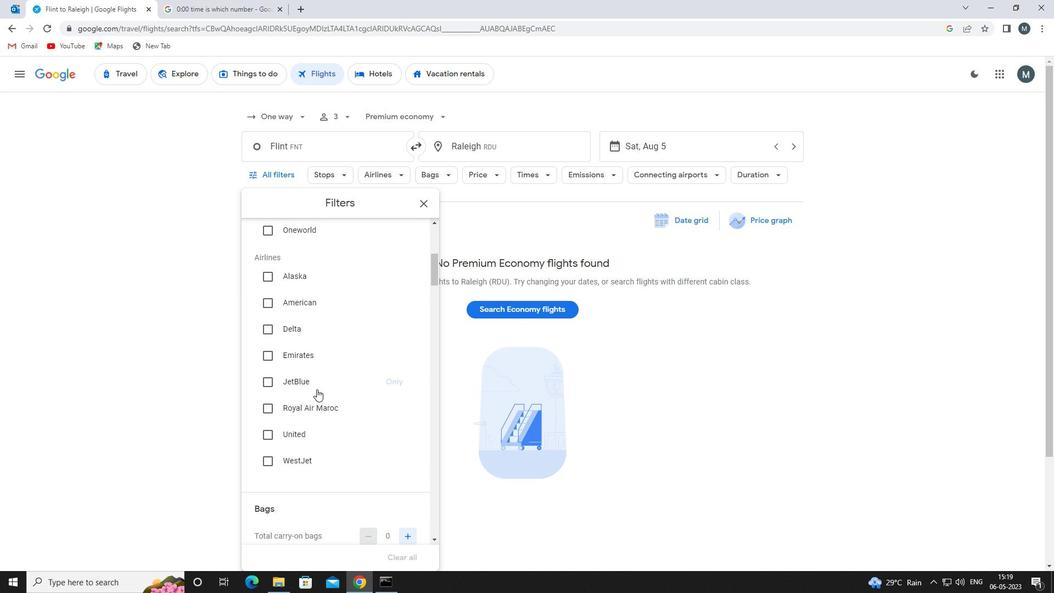 
Action: Mouse moved to (345, 370)
Screenshot: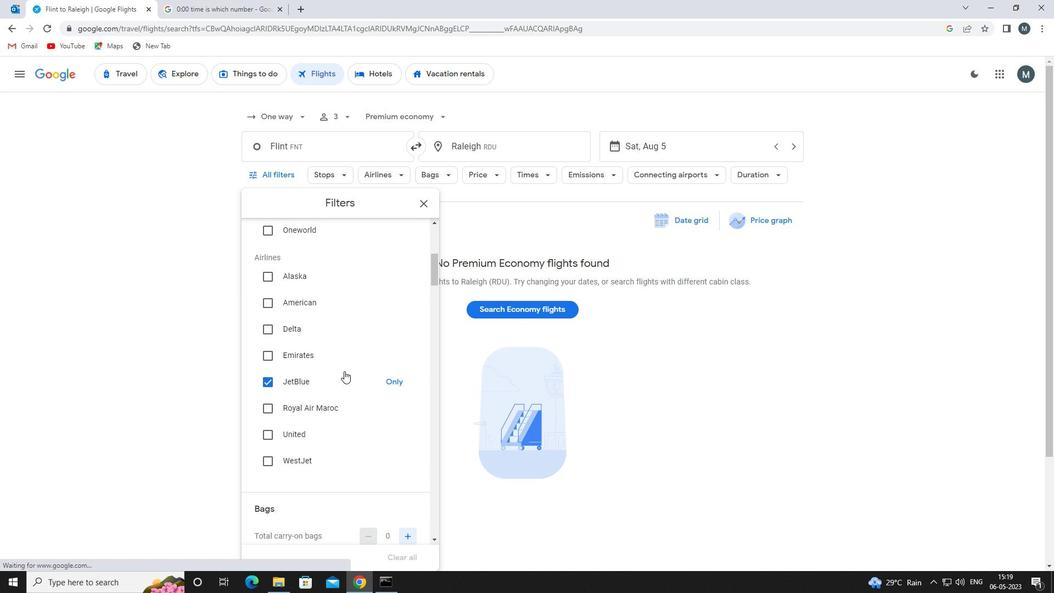 
Action: Mouse scrolled (345, 370) with delta (0, 0)
Screenshot: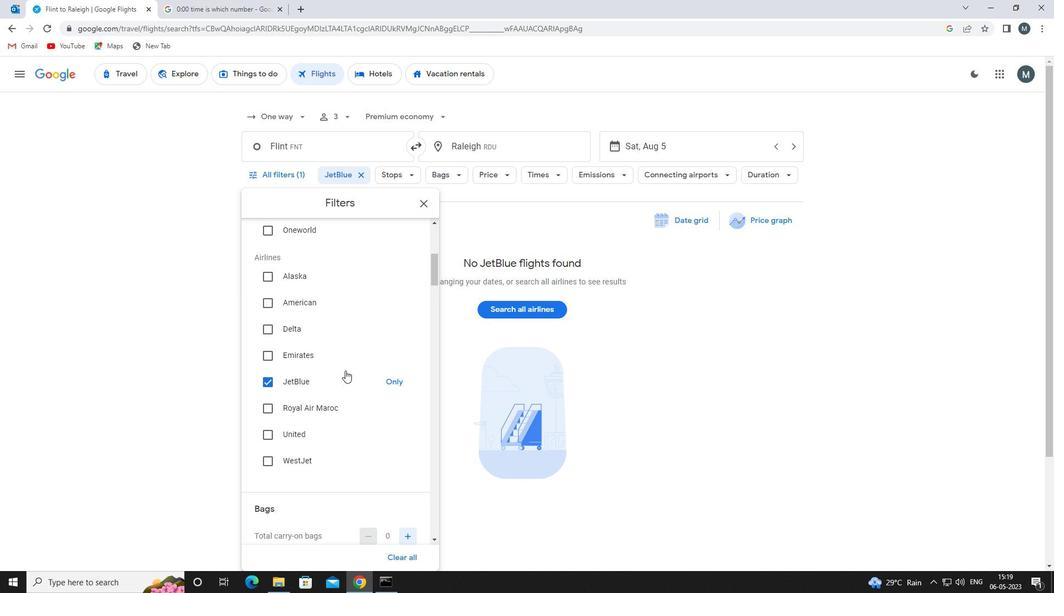 
Action: Mouse moved to (330, 366)
Screenshot: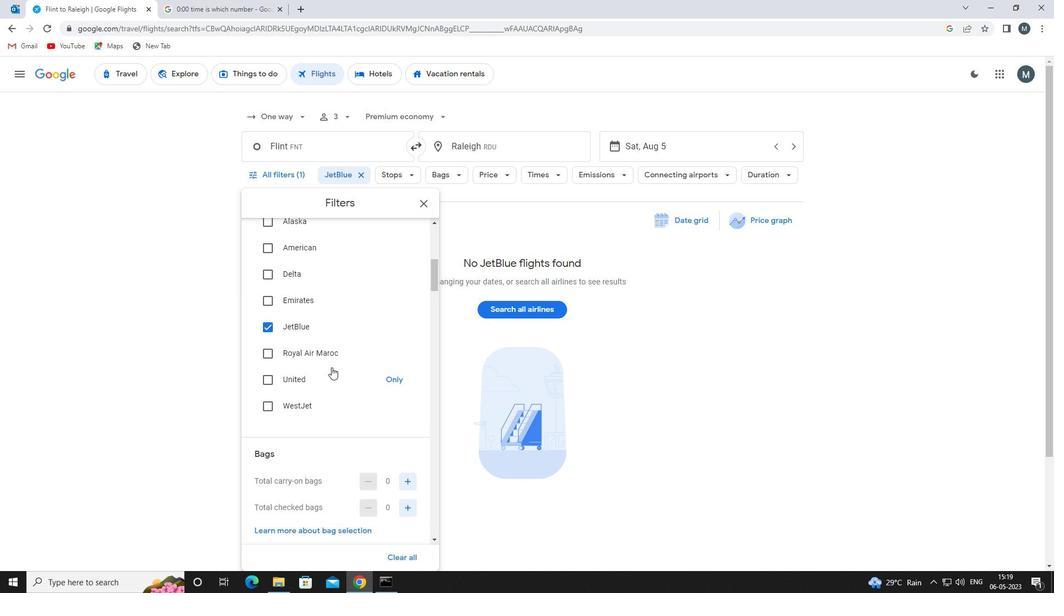 
Action: Mouse scrolled (330, 366) with delta (0, 0)
Screenshot: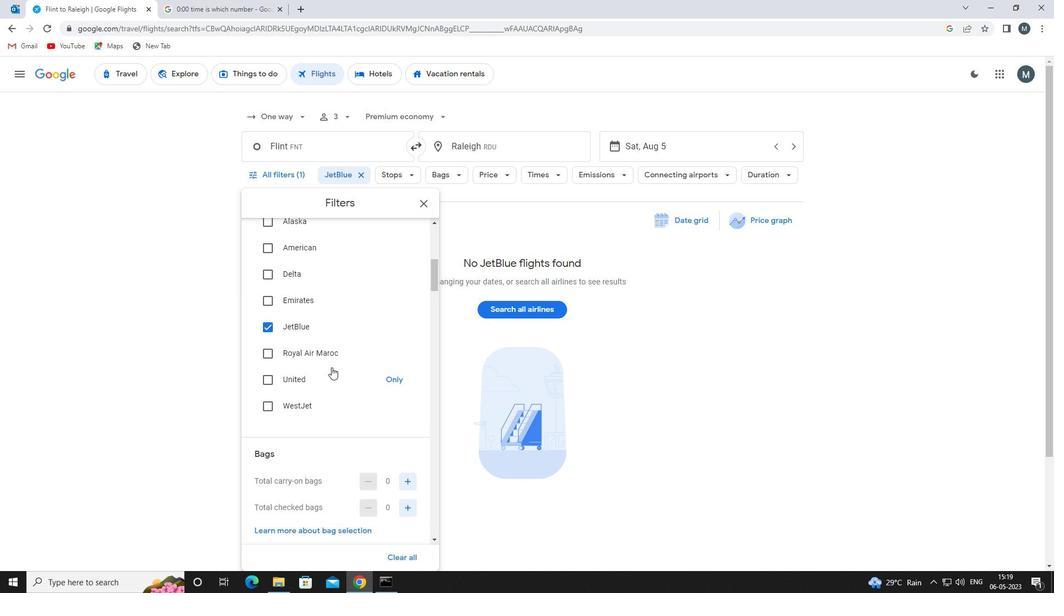 
Action: Mouse moved to (330, 366)
Screenshot: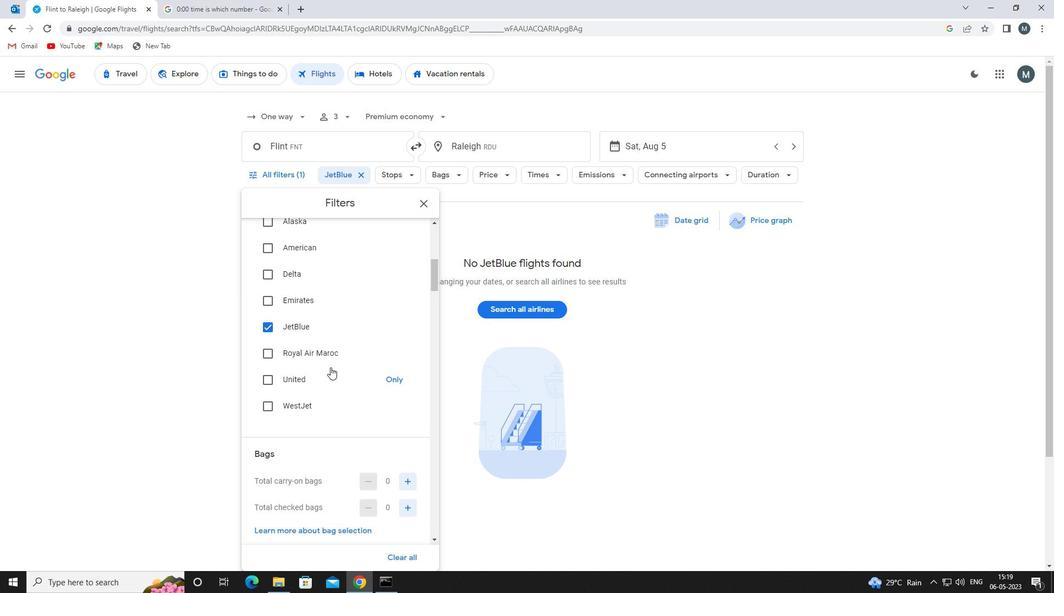 
Action: Mouse scrolled (330, 366) with delta (0, 0)
Screenshot: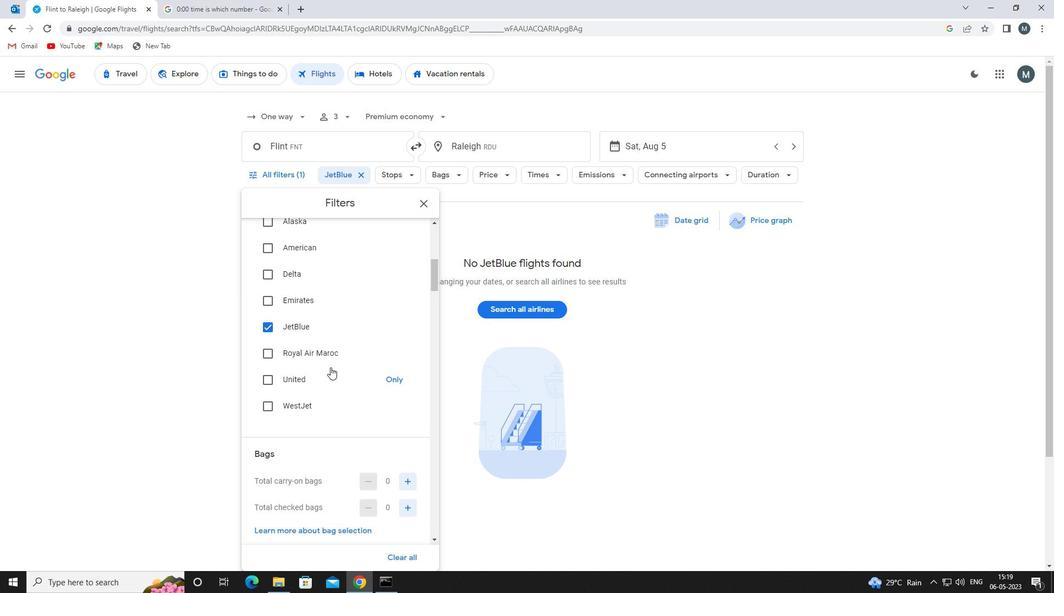 
Action: Mouse moved to (409, 404)
Screenshot: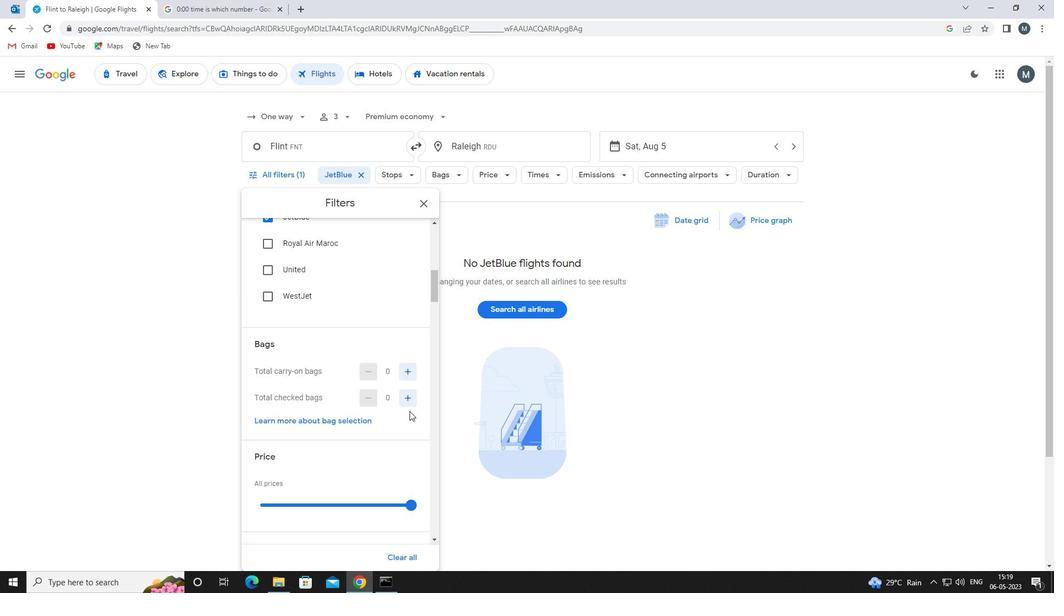 
Action: Mouse pressed left at (409, 404)
Screenshot: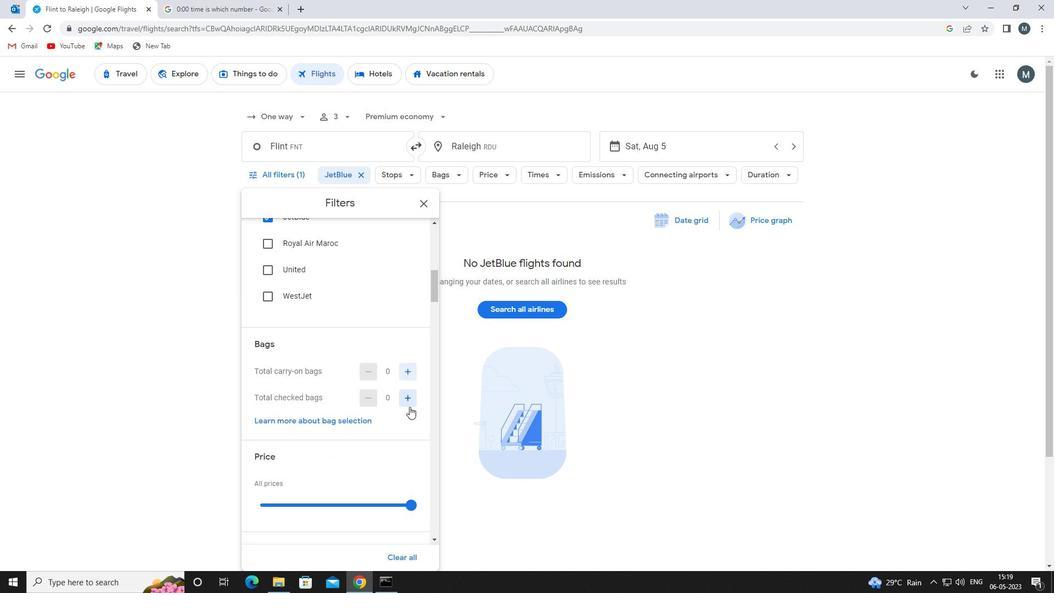 
Action: Mouse pressed left at (409, 404)
Screenshot: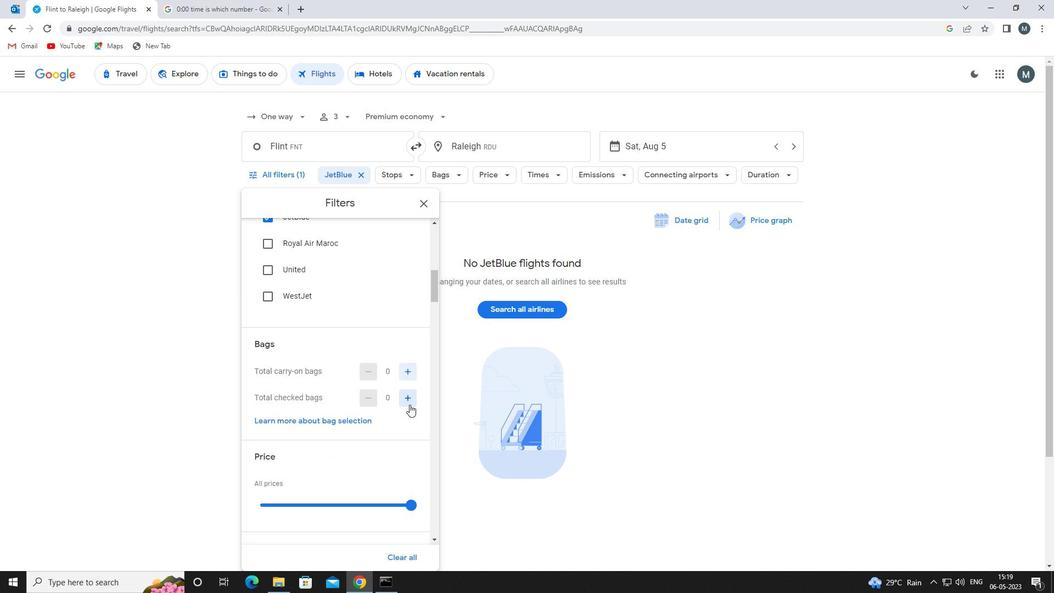 
Action: Mouse moved to (361, 403)
Screenshot: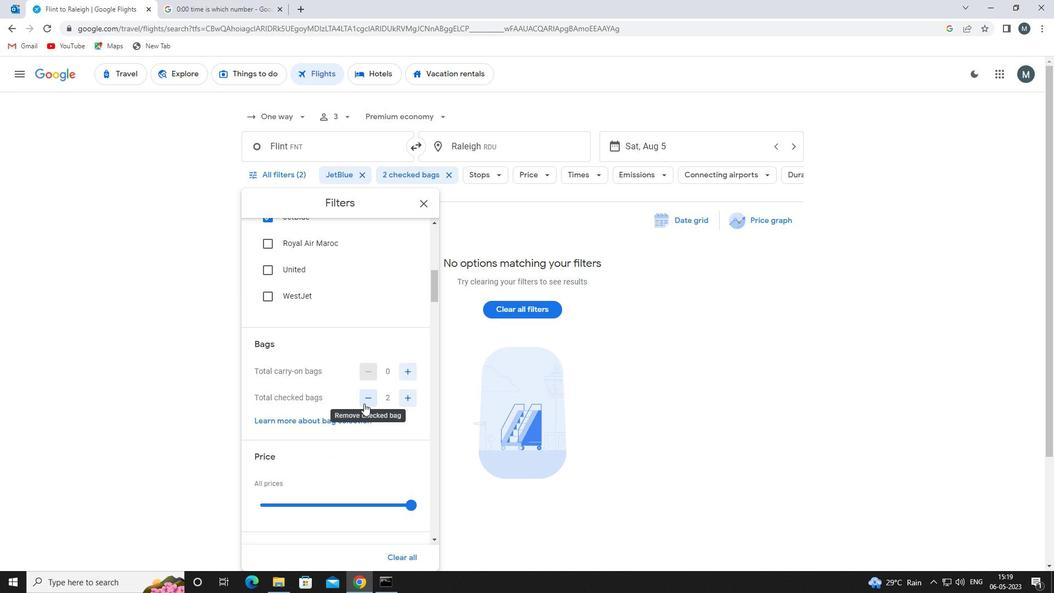 
Action: Mouse scrolled (361, 403) with delta (0, 0)
Screenshot: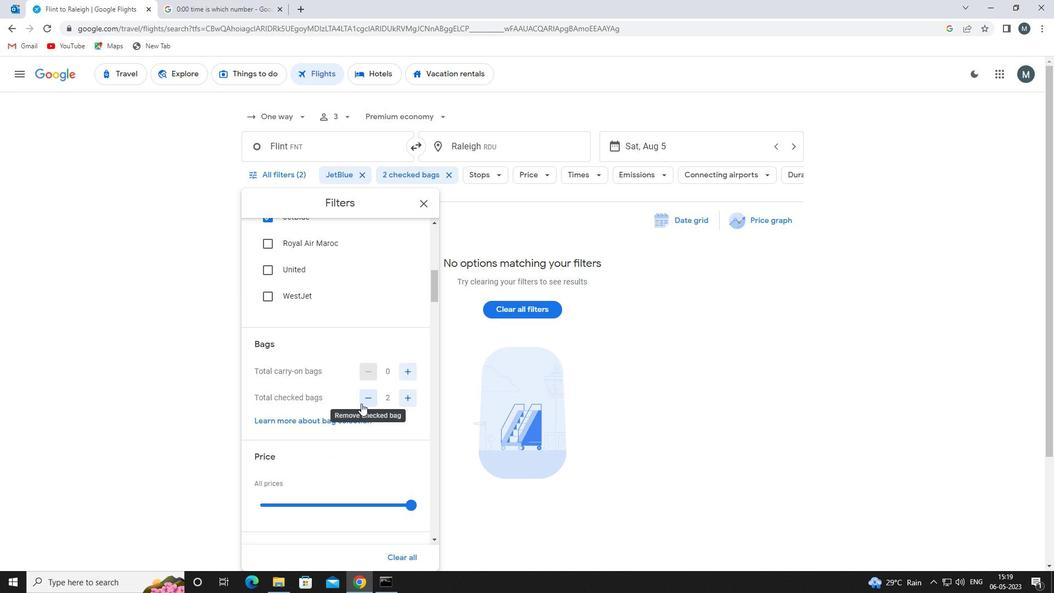 
Action: Mouse moved to (329, 443)
Screenshot: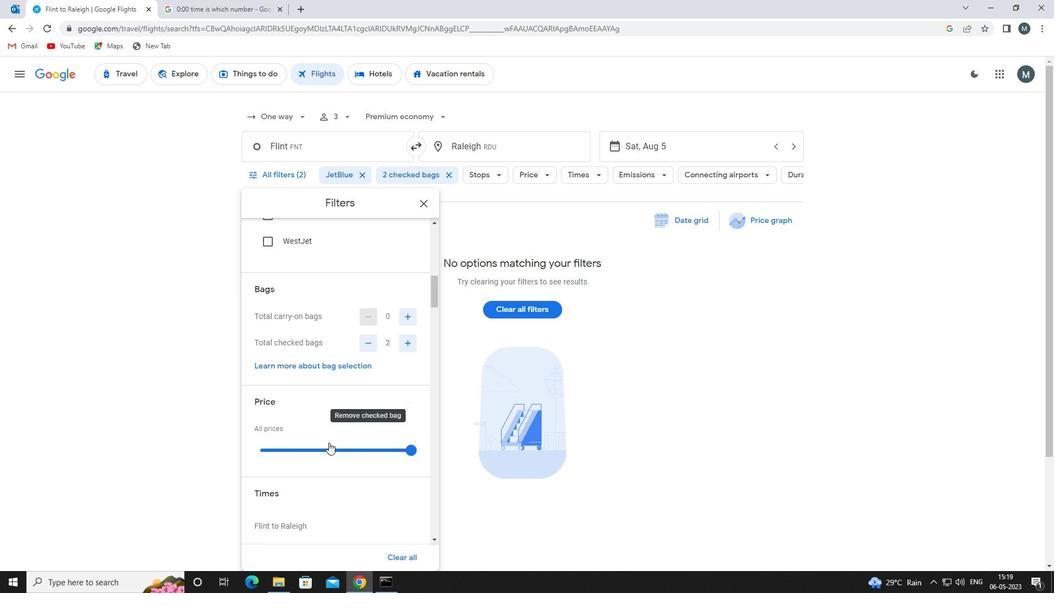 
Action: Mouse pressed left at (329, 443)
Screenshot: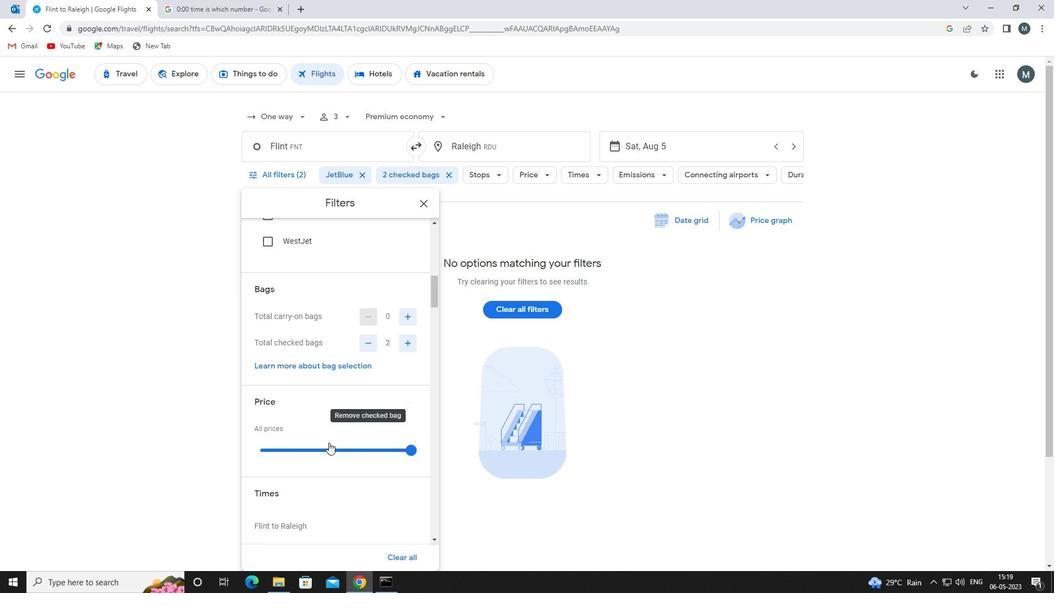 
Action: Mouse moved to (332, 418)
Screenshot: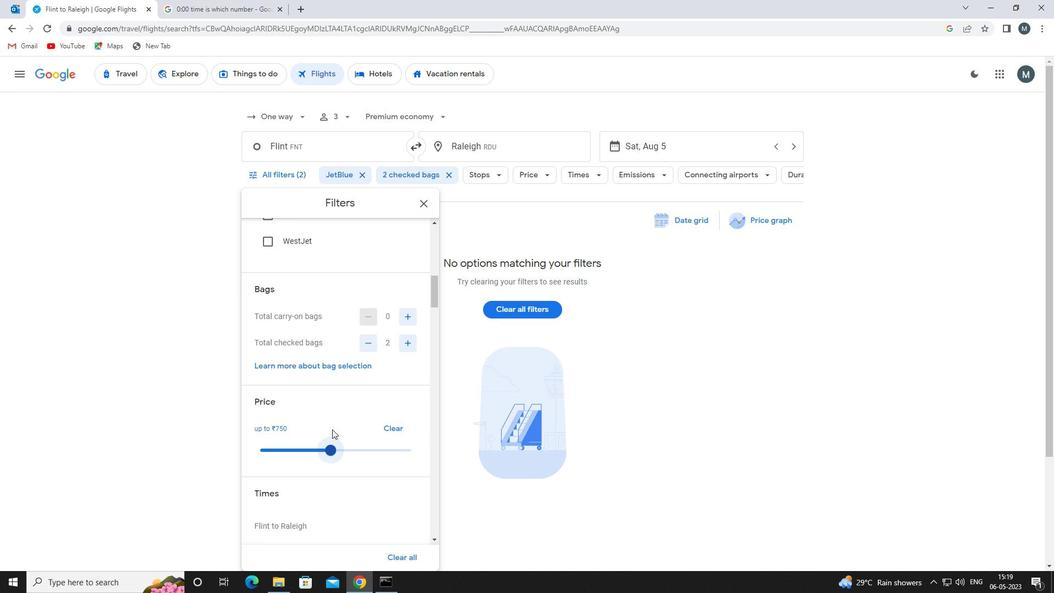 
Action: Mouse scrolled (332, 417) with delta (0, 0)
Screenshot: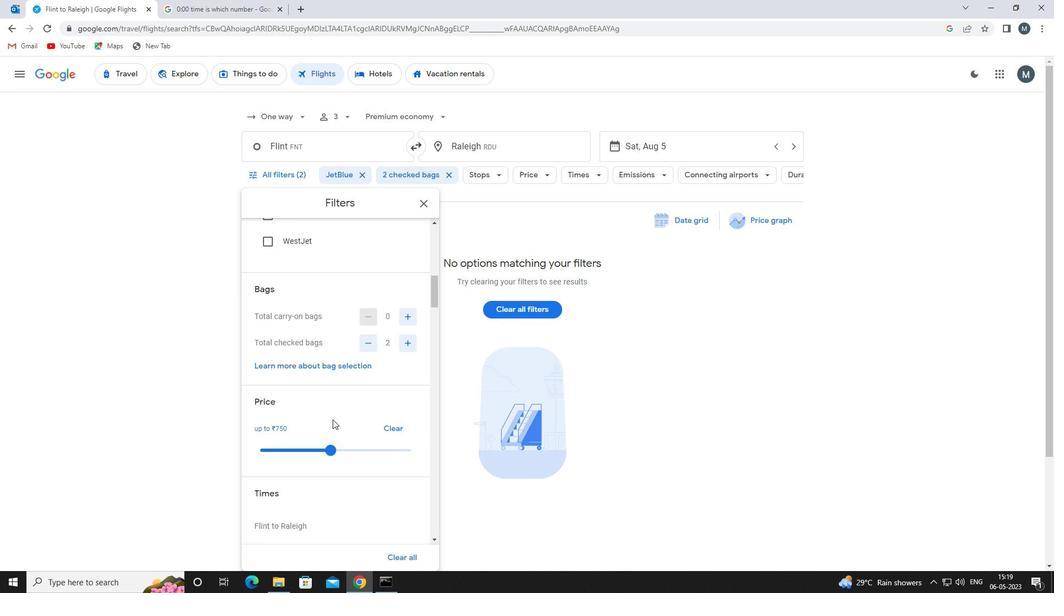 
Action: Mouse moved to (326, 397)
Screenshot: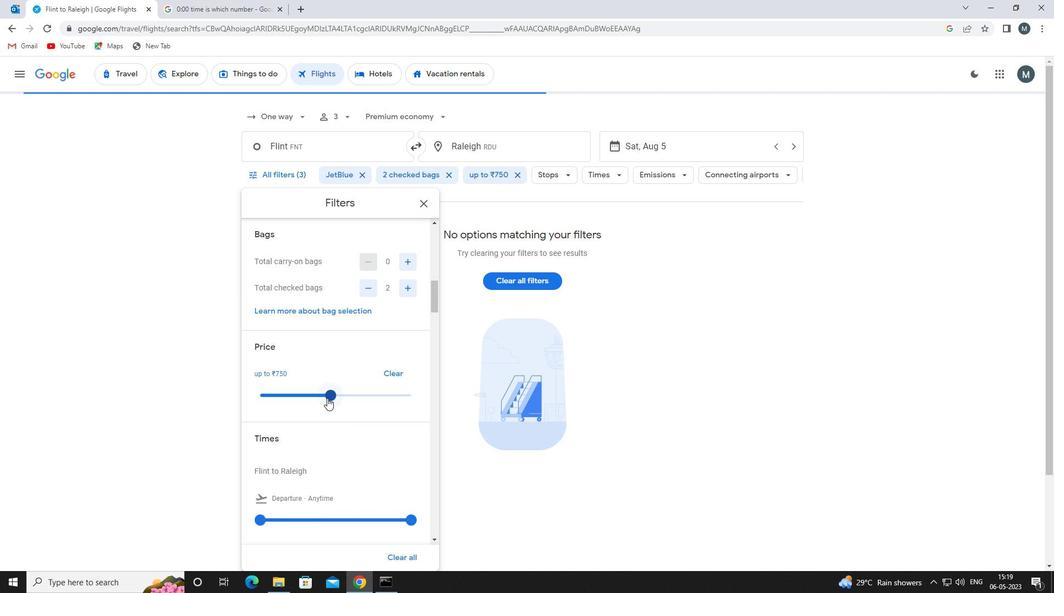 
Action: Mouse pressed left at (326, 397)
Screenshot: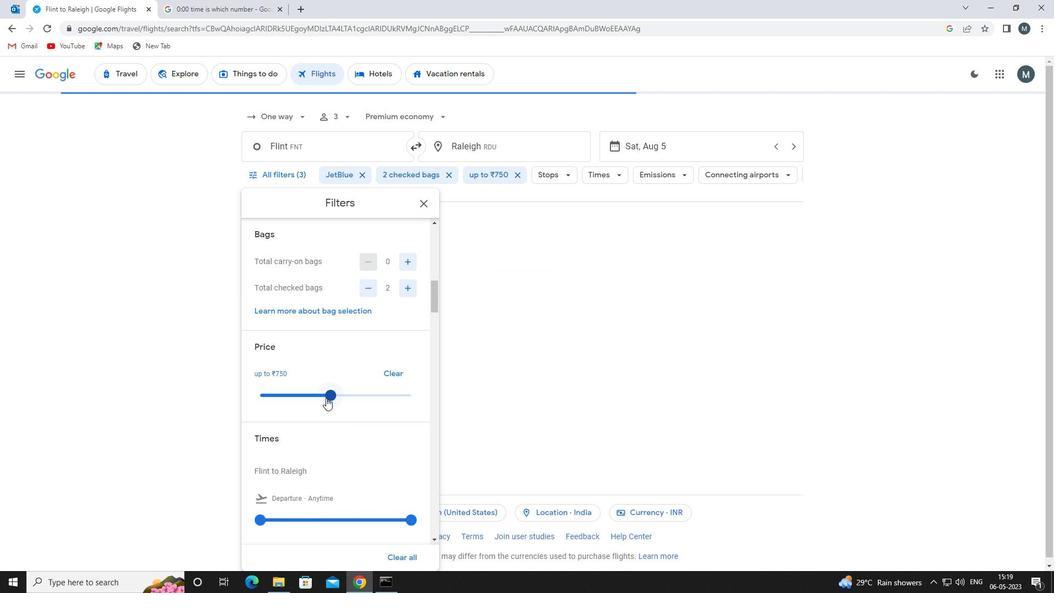 
Action: Mouse moved to (334, 390)
Screenshot: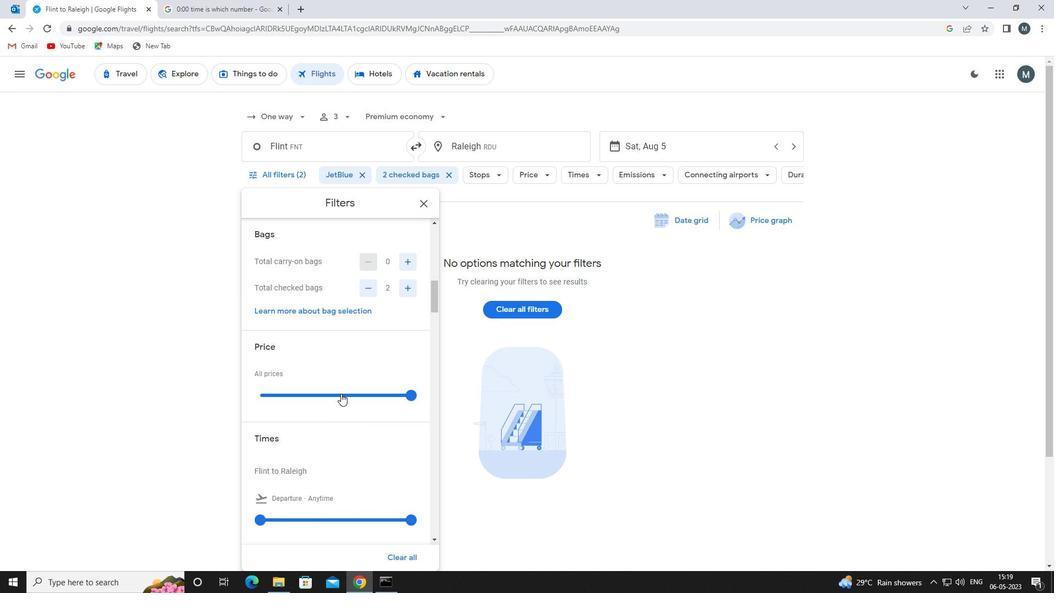
Action: Mouse scrolled (334, 390) with delta (0, 0)
Screenshot: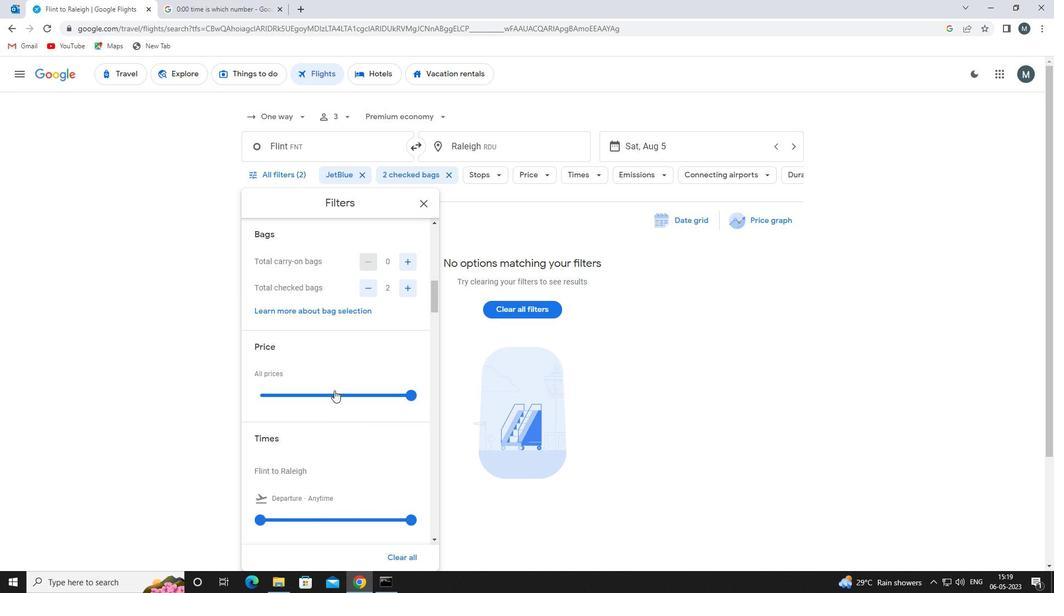 
Action: Mouse moved to (337, 390)
Screenshot: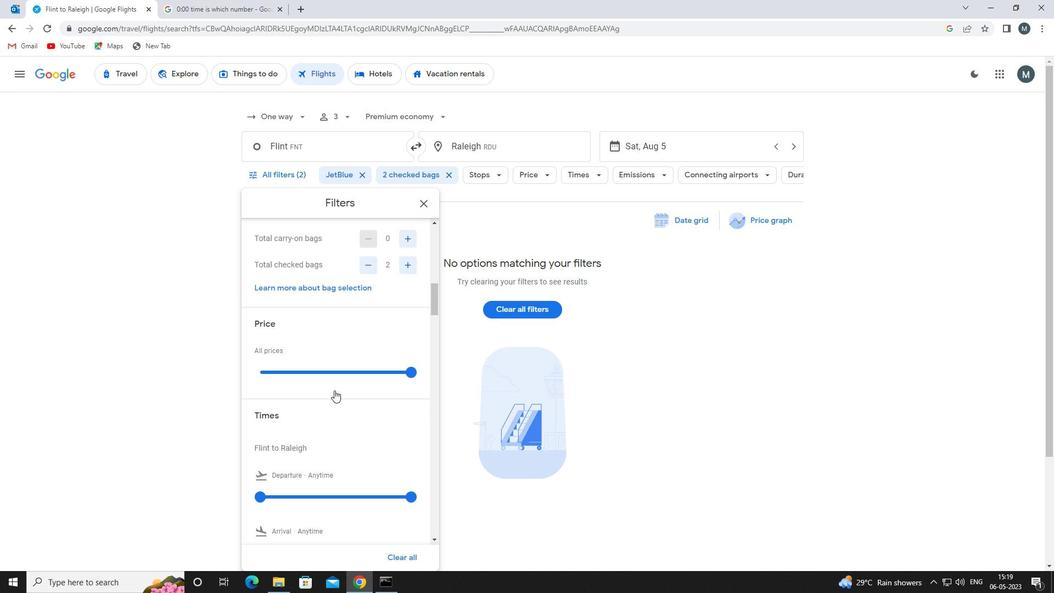 
Action: Mouse scrolled (337, 389) with delta (0, 0)
Screenshot: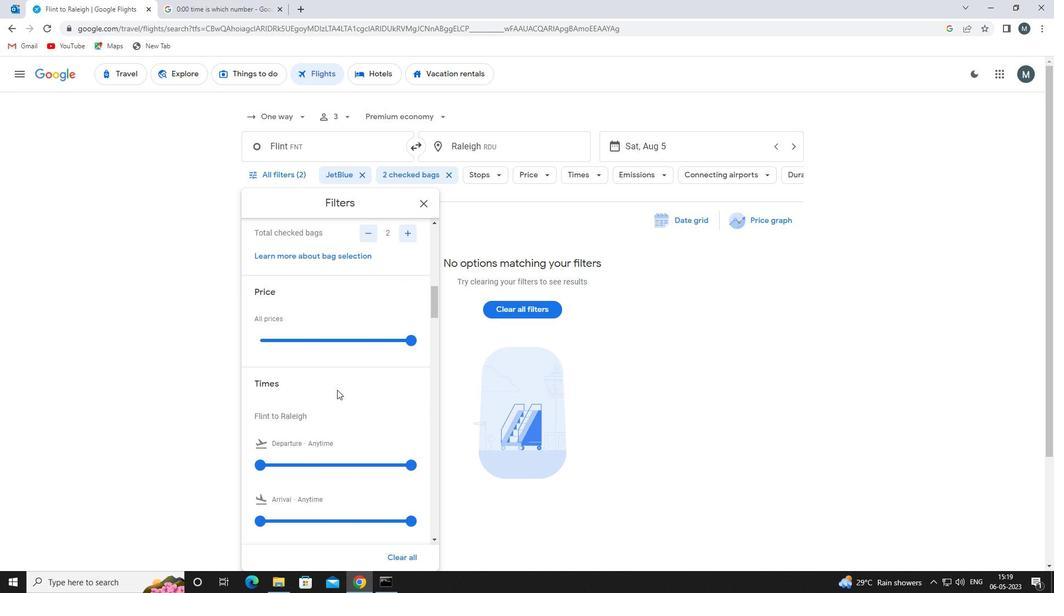 
Action: Mouse moved to (256, 409)
Screenshot: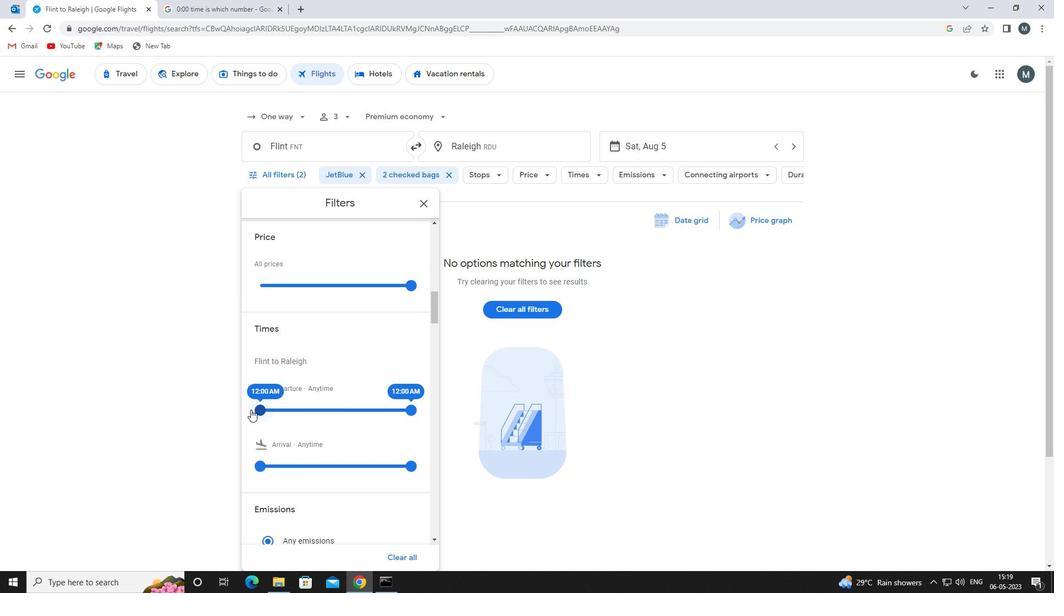 
Action: Mouse pressed left at (256, 409)
Screenshot: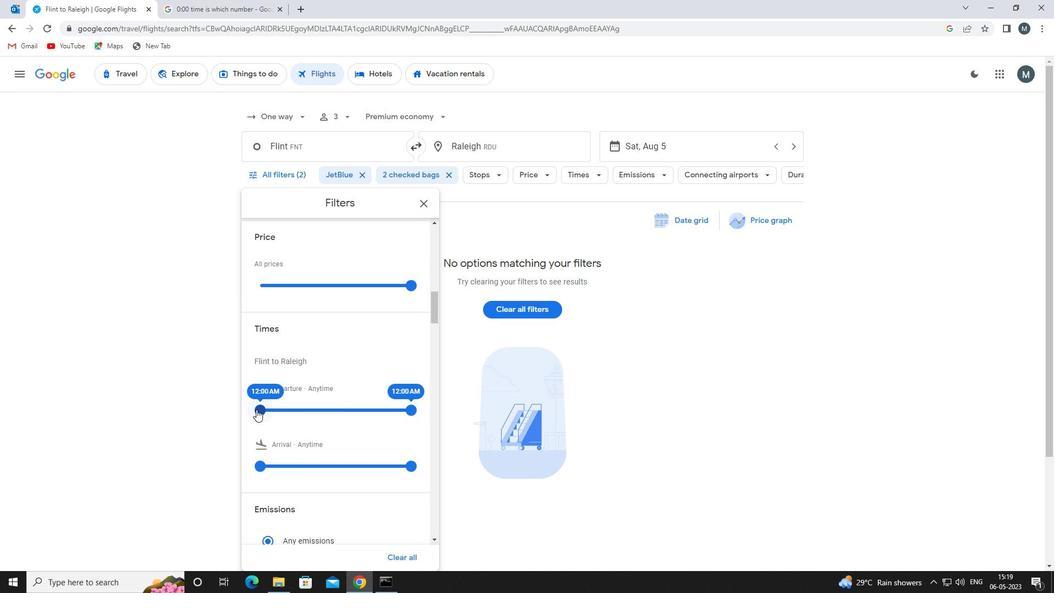 
Action: Mouse moved to (409, 410)
Screenshot: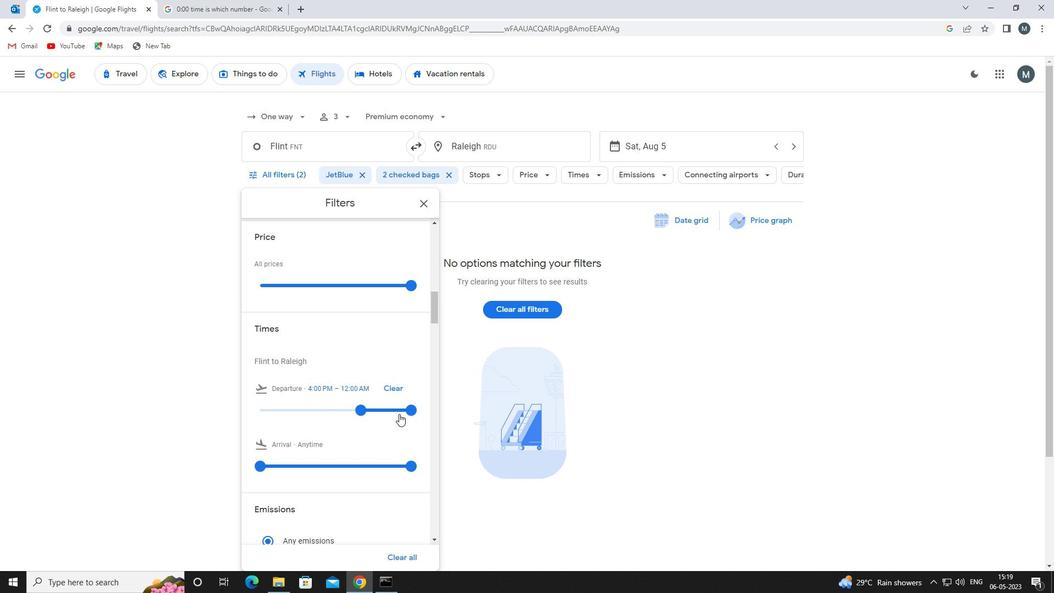 
Action: Mouse pressed left at (409, 410)
Screenshot: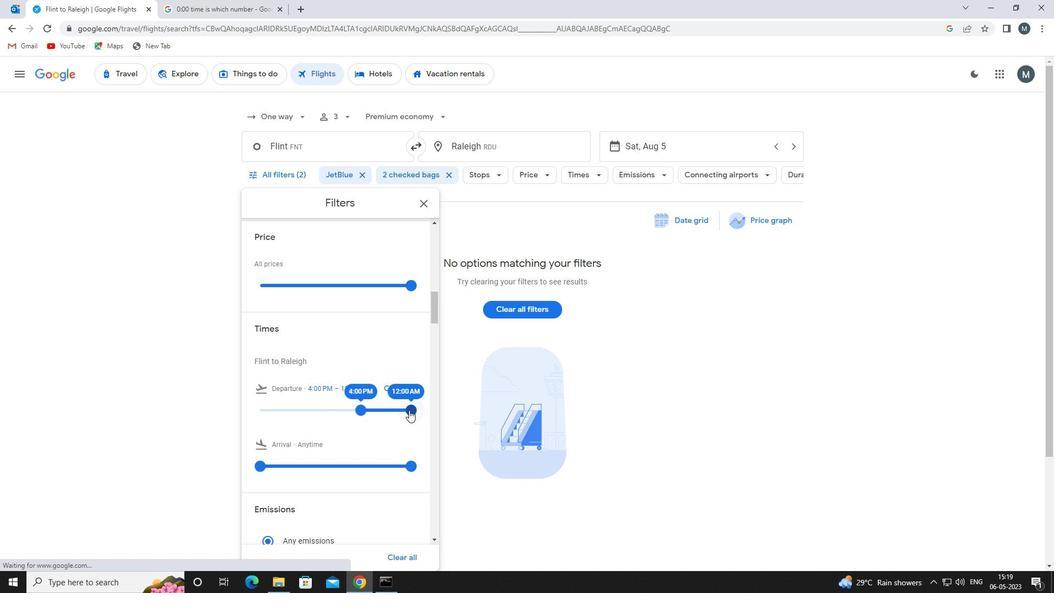 
Action: Mouse moved to (368, 414)
Screenshot: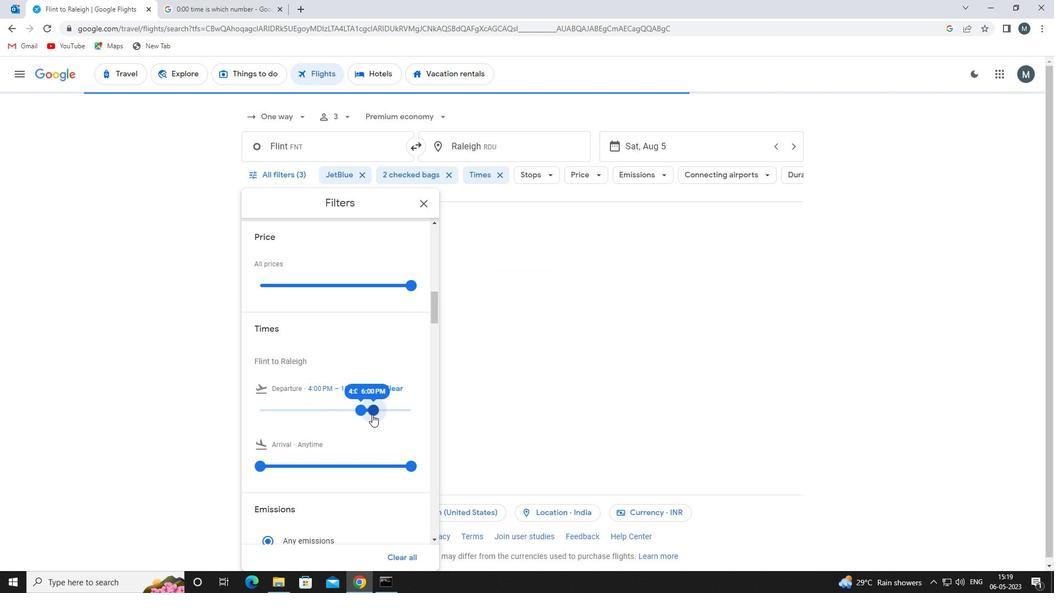 
Action: Mouse scrolled (368, 414) with delta (0, 0)
Screenshot: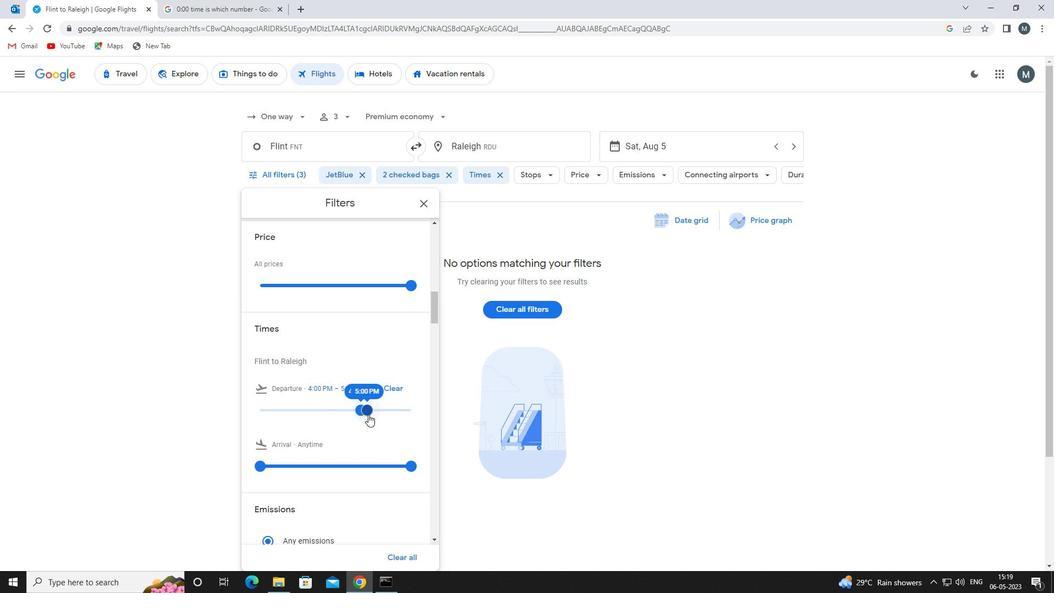 
Action: Mouse scrolled (368, 414) with delta (0, 0)
Screenshot: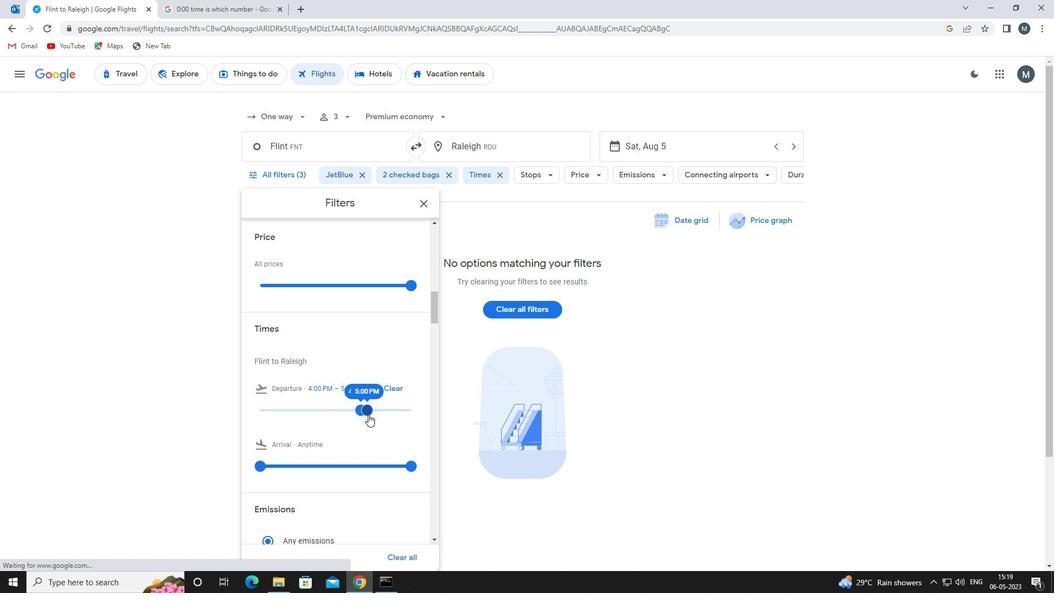 
Action: Mouse moved to (419, 204)
Screenshot: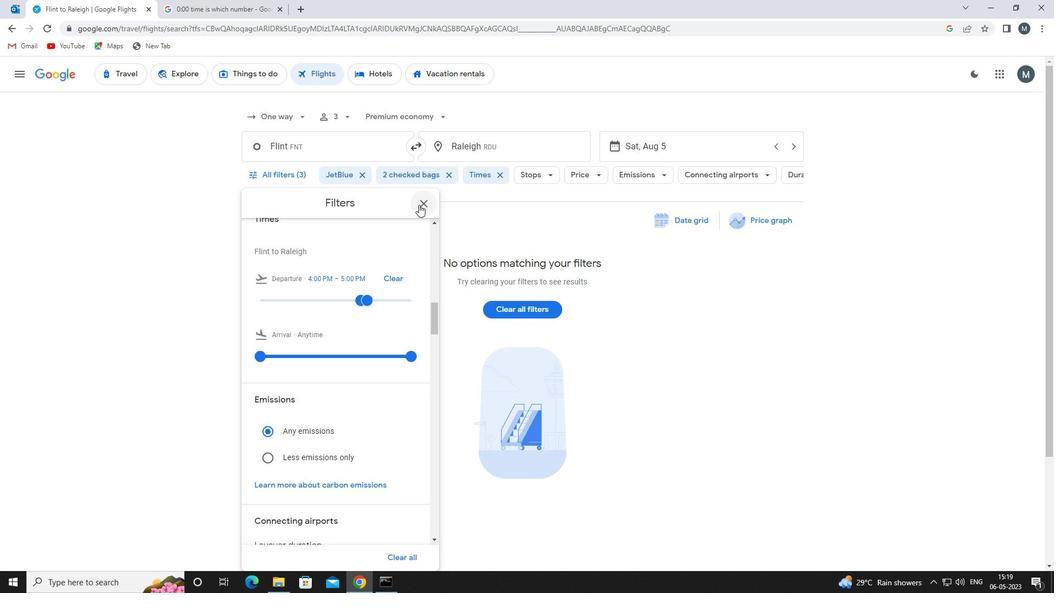 
Action: Mouse pressed left at (419, 204)
Screenshot: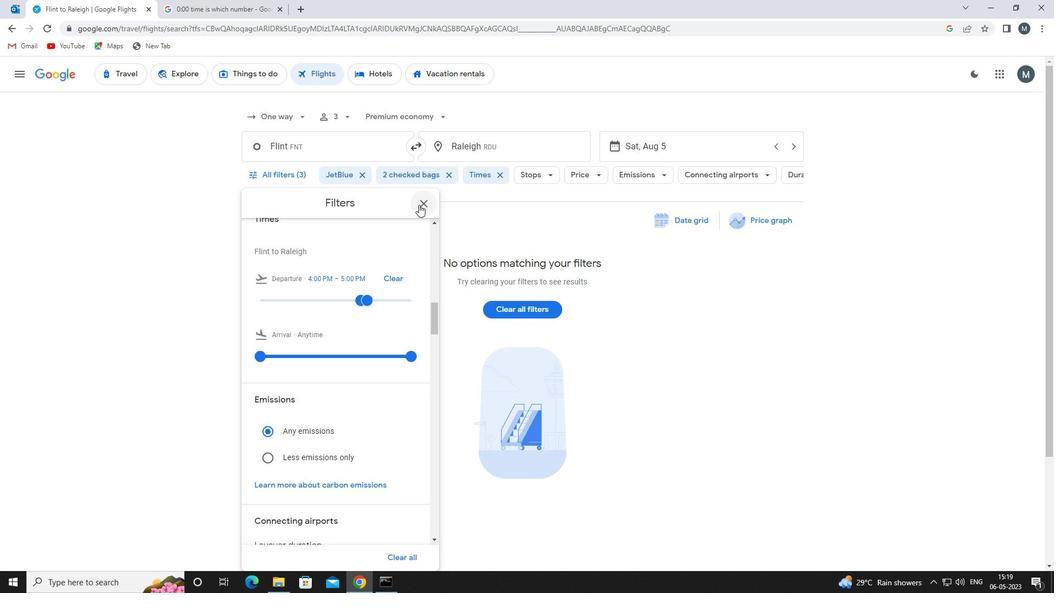 
Action: Mouse moved to (420, 204)
Screenshot: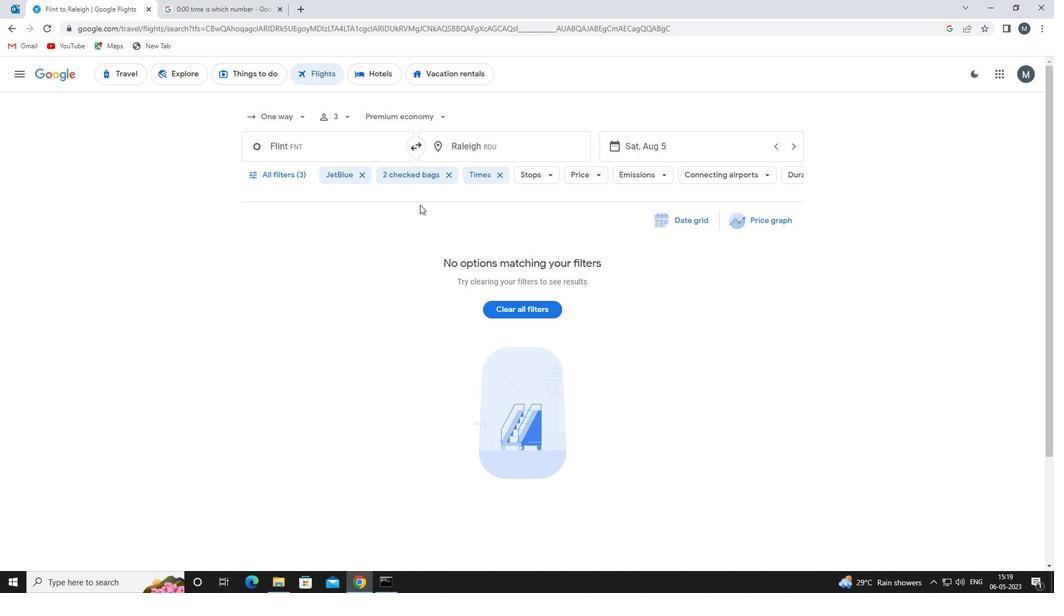 
